 Task: Find connections with filter location Marseille 12 with filter topic #entrepreneursmindsetwith filter profile language Potuguese with filter current company Accelya Group with filter school Calicut University, Thenhipalem, Malapuram with filter industry Ground Passenger Transportation with filter service category Marketing with filter keywords title Program Manager
Action: Mouse moved to (475, 70)
Screenshot: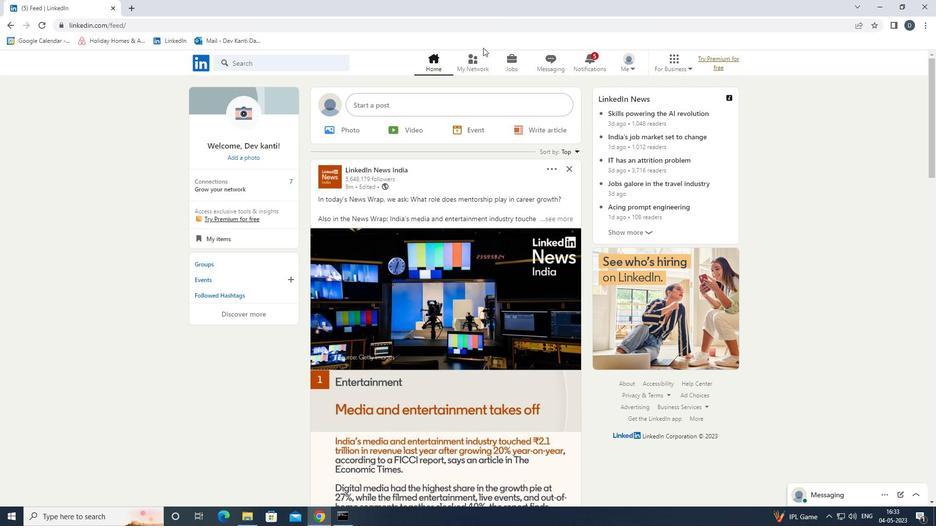 
Action: Mouse pressed left at (475, 70)
Screenshot: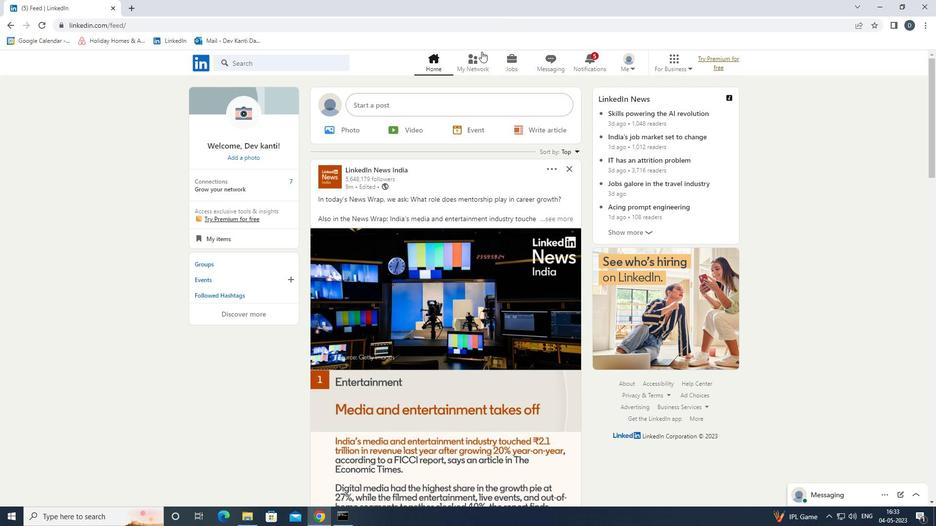 
Action: Mouse moved to (321, 115)
Screenshot: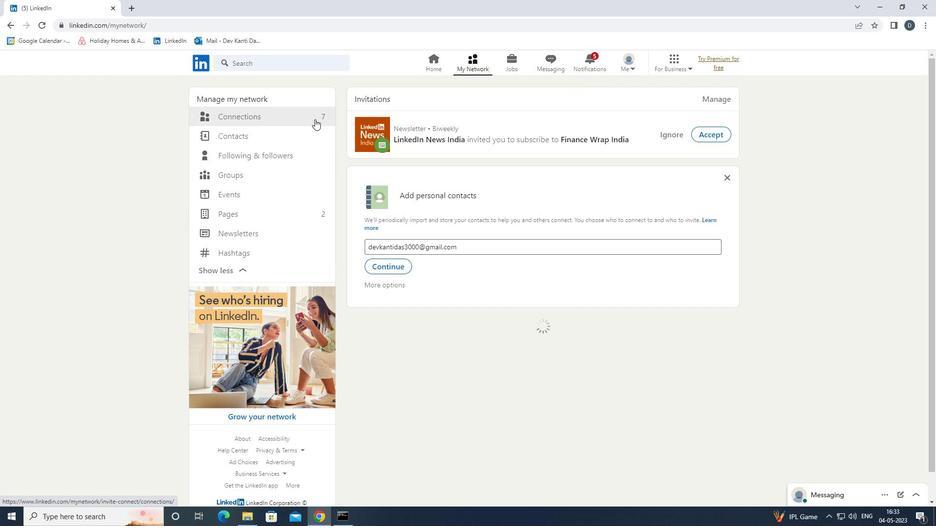 
Action: Mouse pressed left at (321, 115)
Screenshot: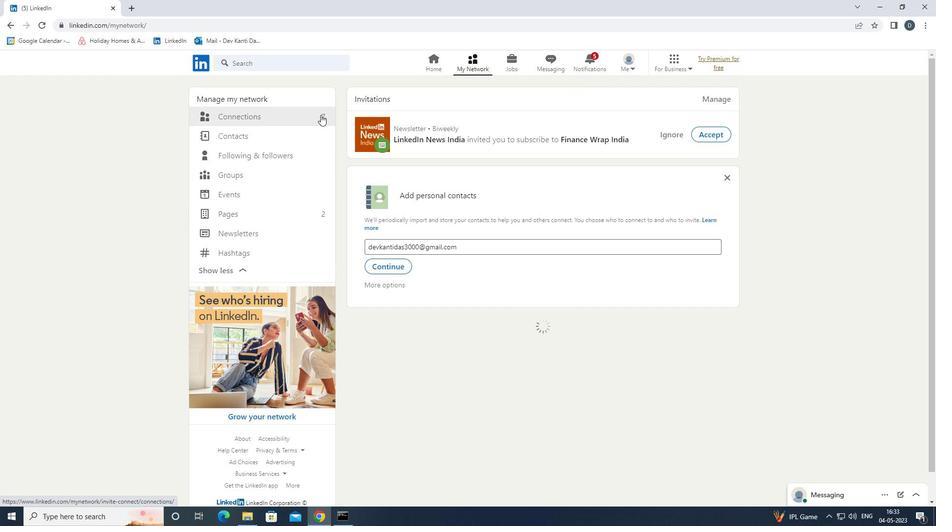 
Action: Mouse moved to (561, 115)
Screenshot: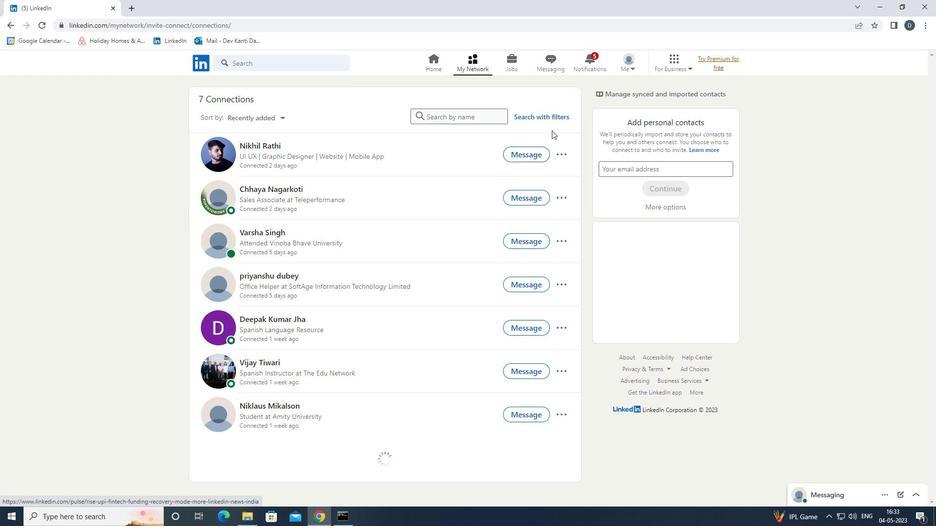 
Action: Mouse pressed left at (561, 115)
Screenshot: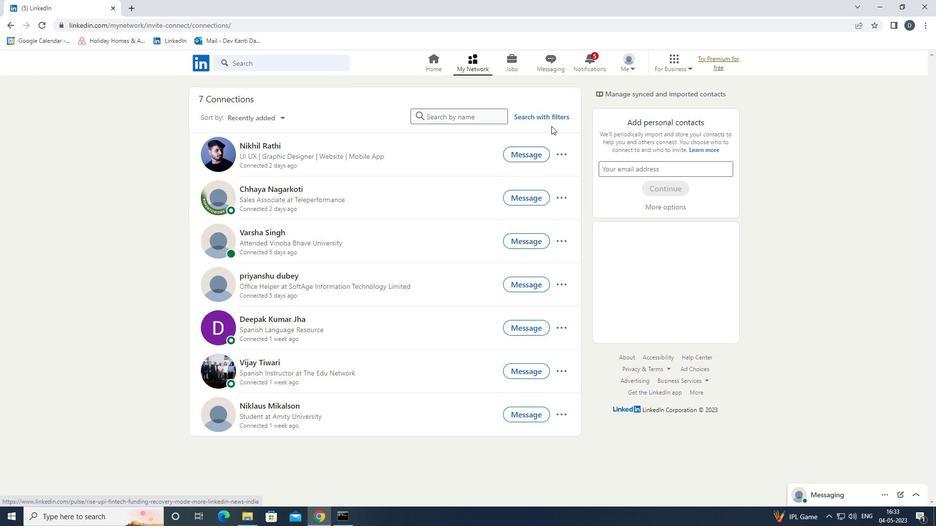 
Action: Mouse moved to (485, 86)
Screenshot: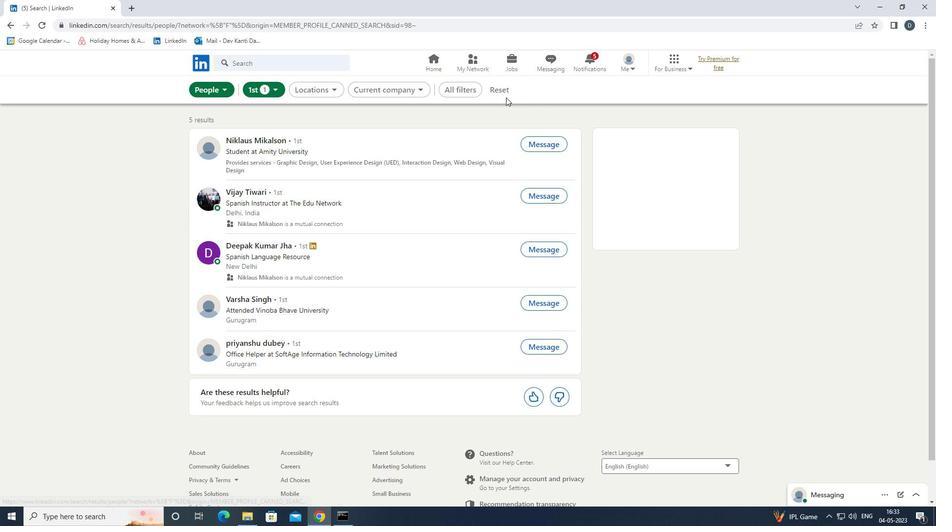 
Action: Mouse pressed left at (485, 86)
Screenshot: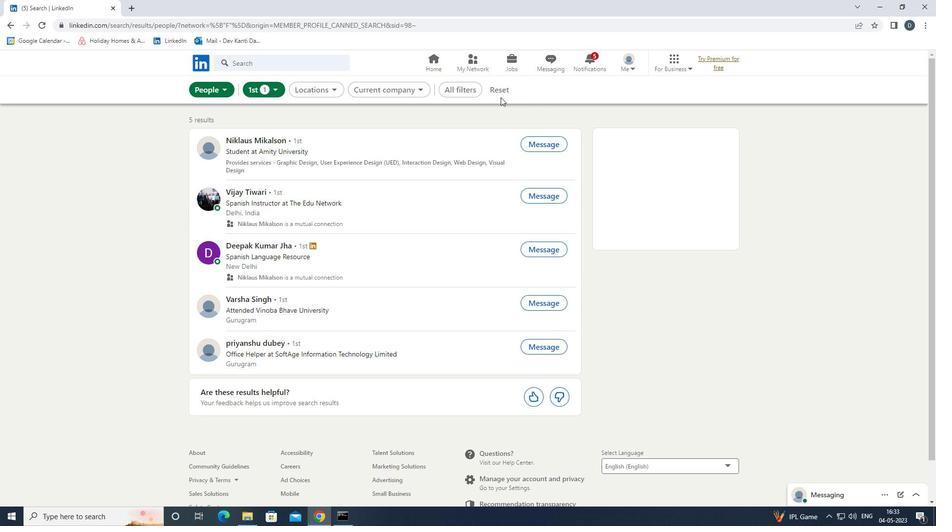 
Action: Mouse moved to (490, 89)
Screenshot: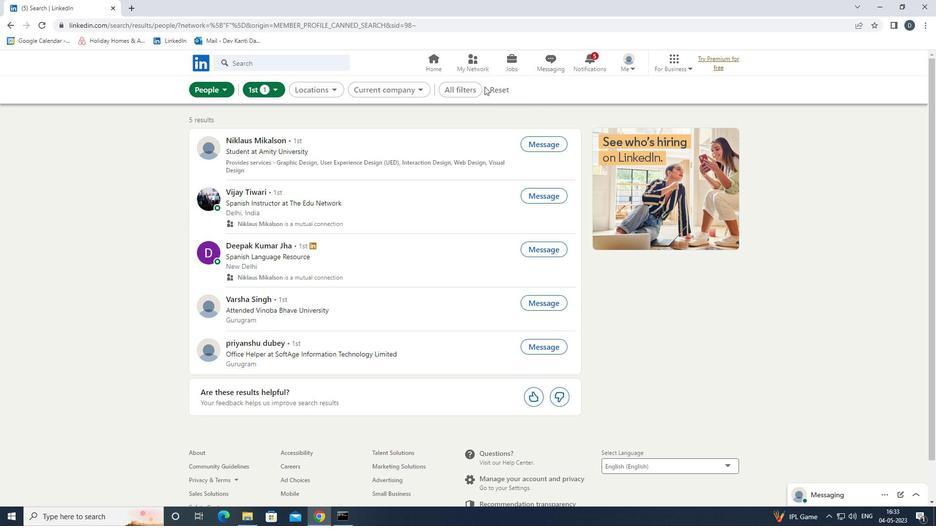 
Action: Mouse pressed left at (490, 89)
Screenshot: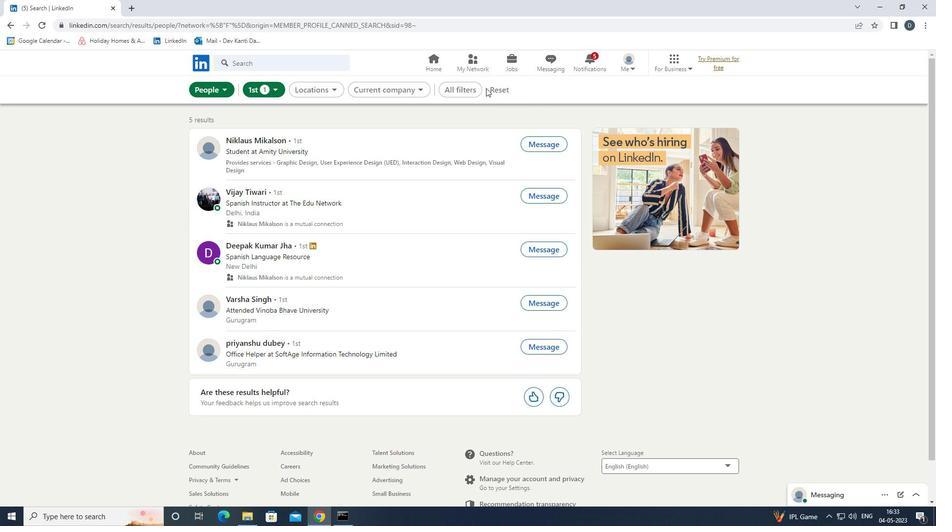 
Action: Mouse moved to (489, 90)
Screenshot: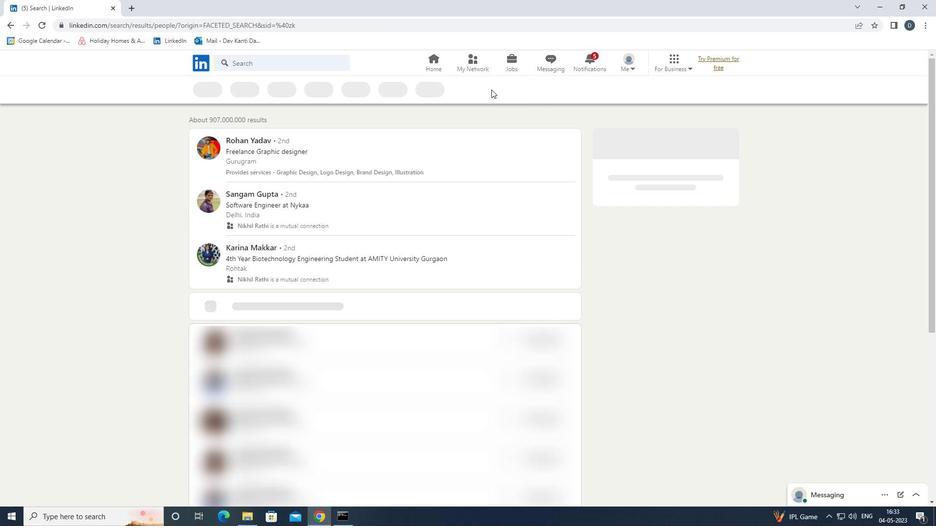 
Action: Mouse pressed left at (489, 90)
Screenshot: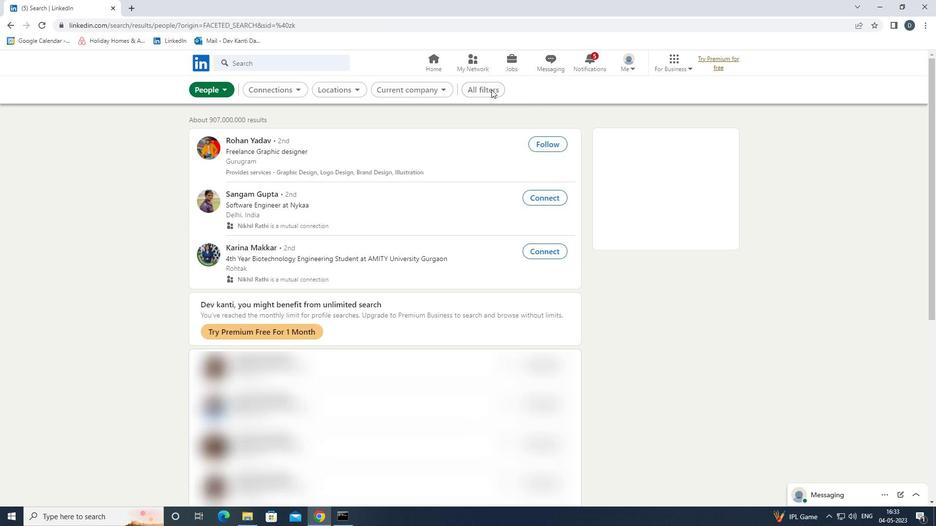 
Action: Mouse moved to (765, 281)
Screenshot: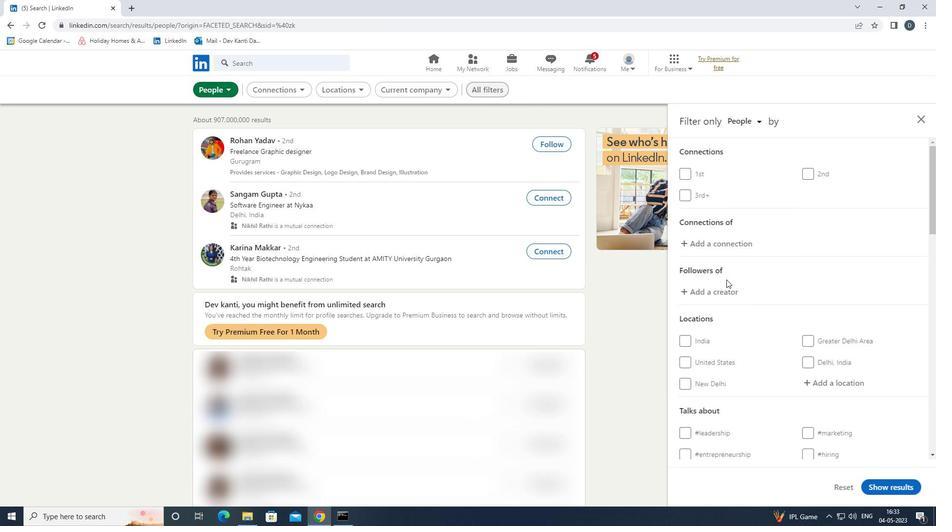 
Action: Mouse scrolled (765, 280) with delta (0, 0)
Screenshot: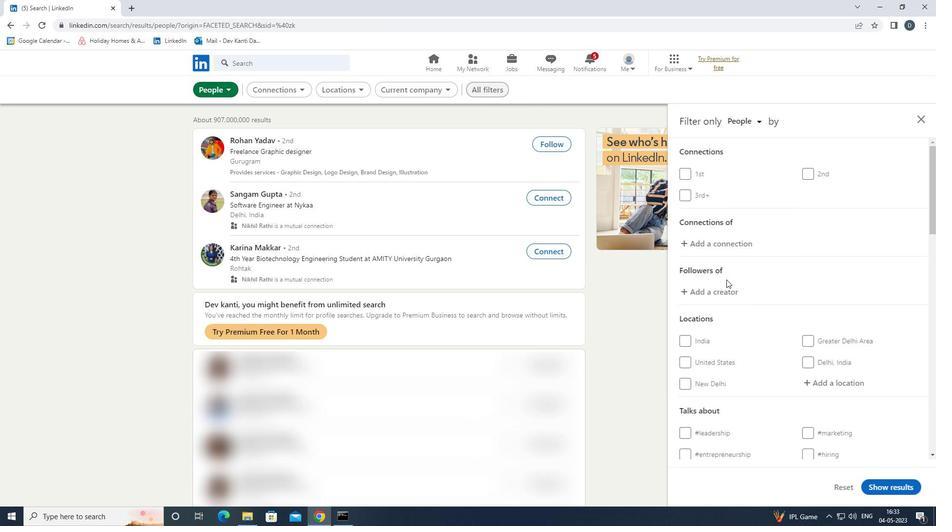 
Action: Mouse scrolled (765, 280) with delta (0, 0)
Screenshot: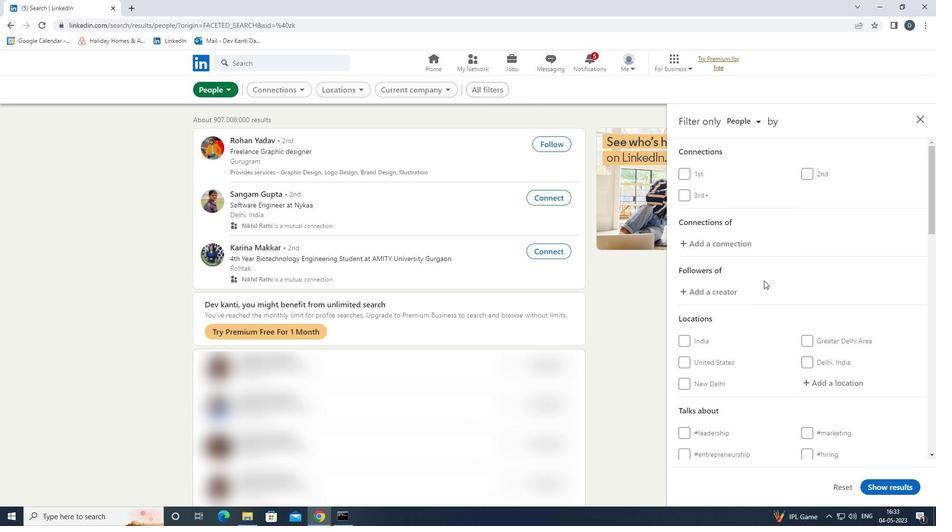 
Action: Mouse scrolled (765, 280) with delta (0, 0)
Screenshot: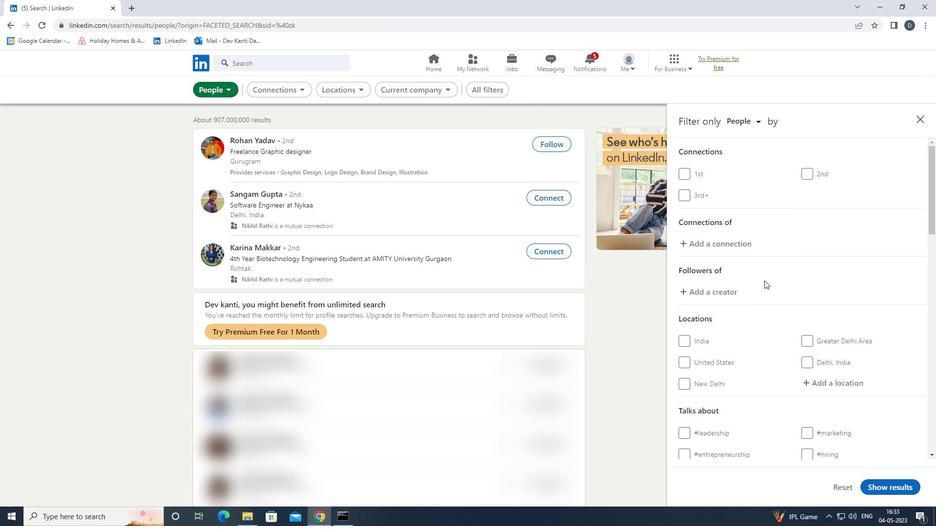 
Action: Mouse moved to (837, 240)
Screenshot: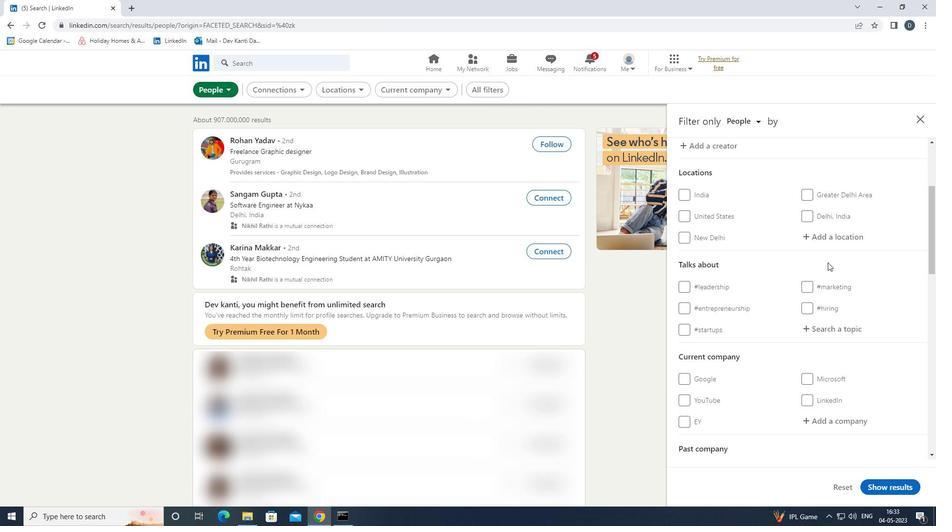 
Action: Mouse pressed left at (837, 240)
Screenshot: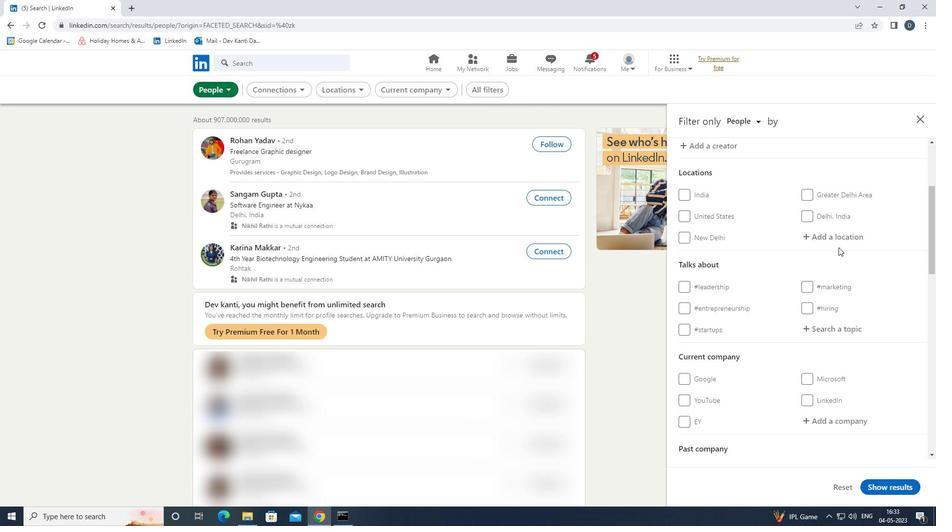 
Action: Key pressed <Key.shift>MARSE<Key.down><Key.enter>
Screenshot: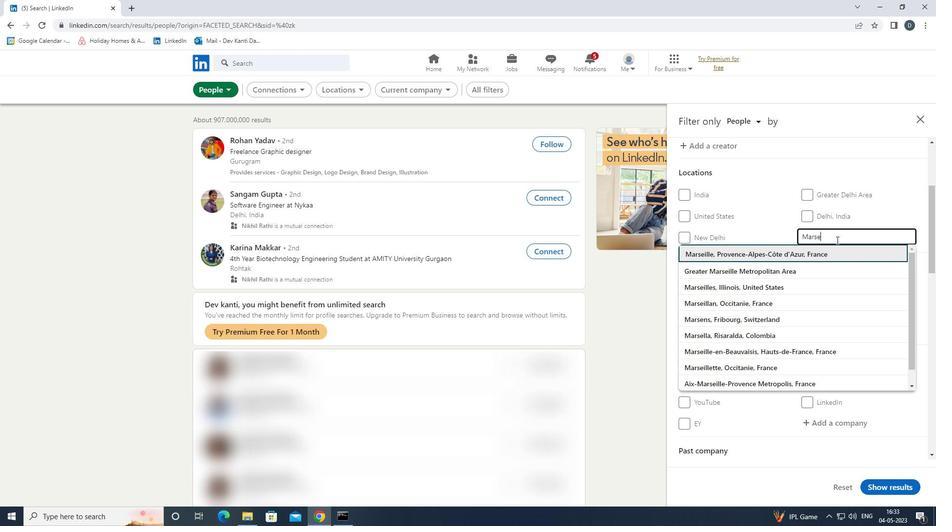 
Action: Mouse moved to (787, 223)
Screenshot: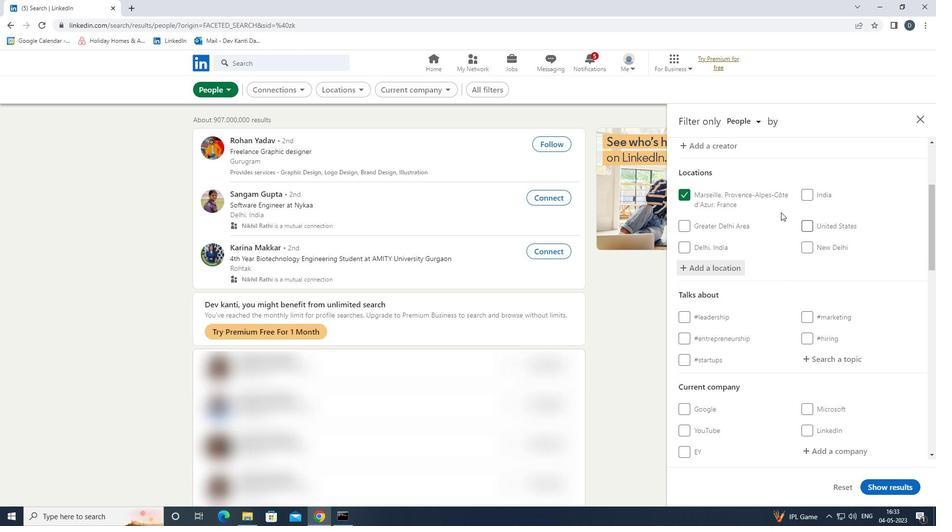 
Action: Mouse scrolled (787, 223) with delta (0, 0)
Screenshot: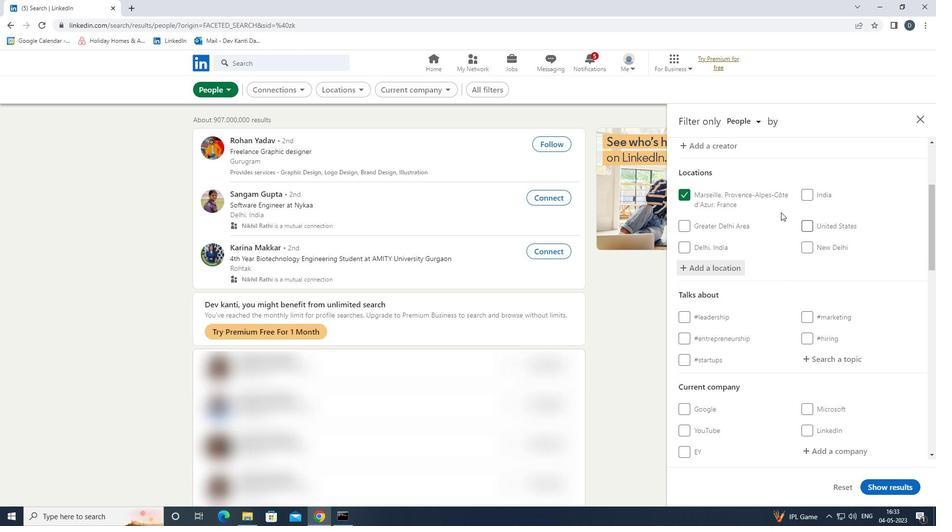 
Action: Mouse moved to (799, 239)
Screenshot: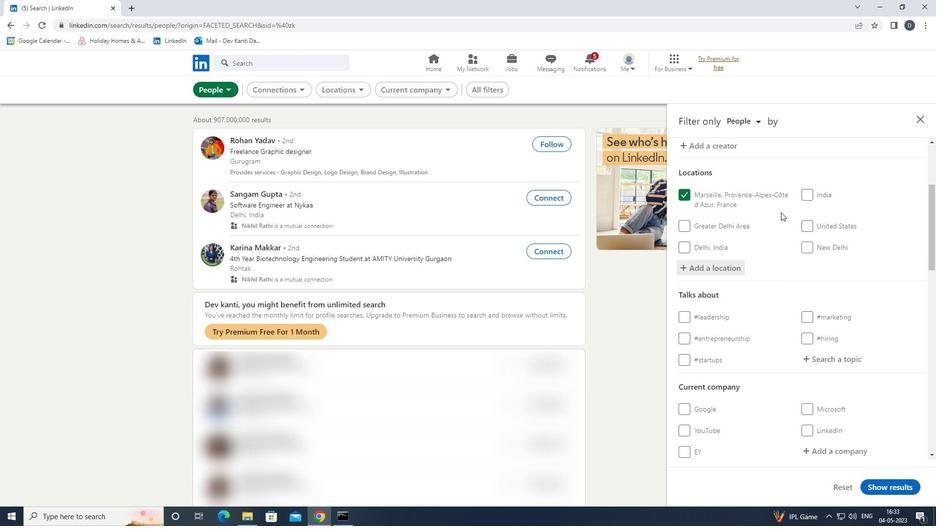 
Action: Mouse scrolled (799, 238) with delta (0, 0)
Screenshot: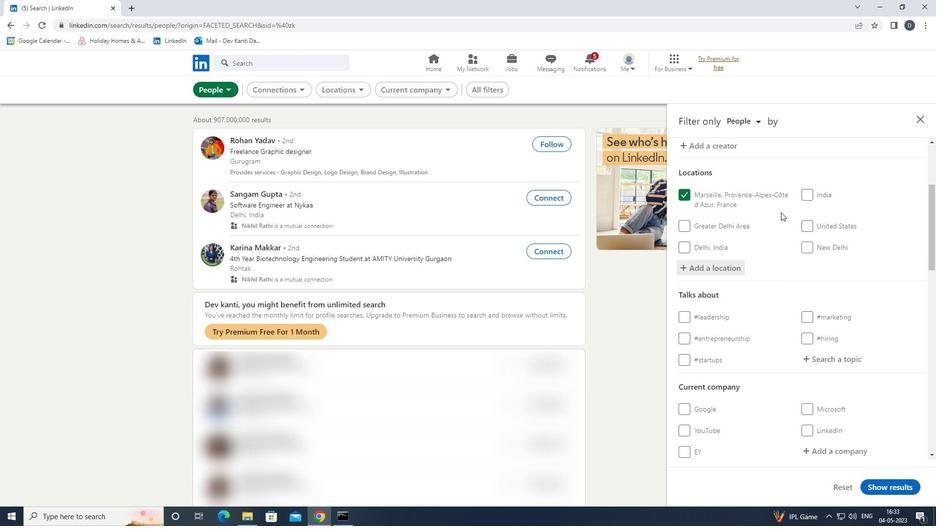 
Action: Mouse moved to (801, 241)
Screenshot: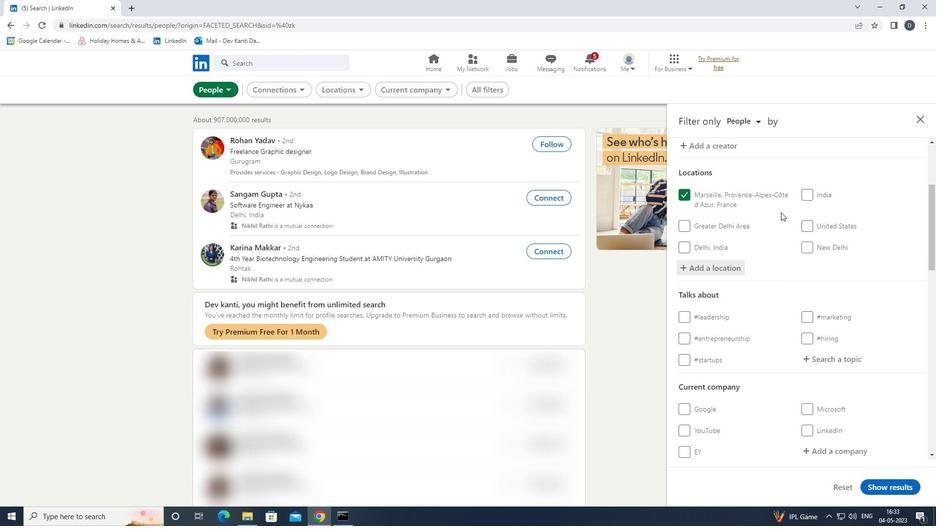 
Action: Mouse scrolled (801, 240) with delta (0, 0)
Screenshot: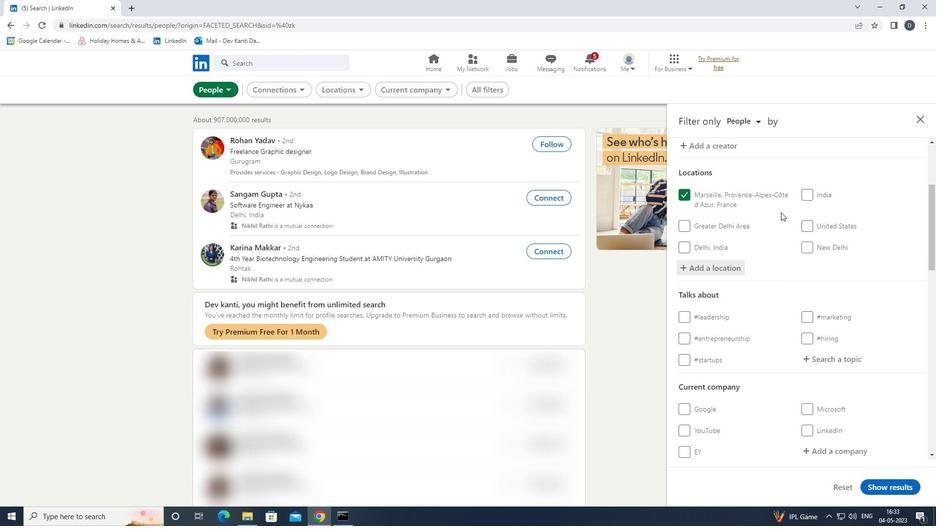 
Action: Mouse moved to (832, 217)
Screenshot: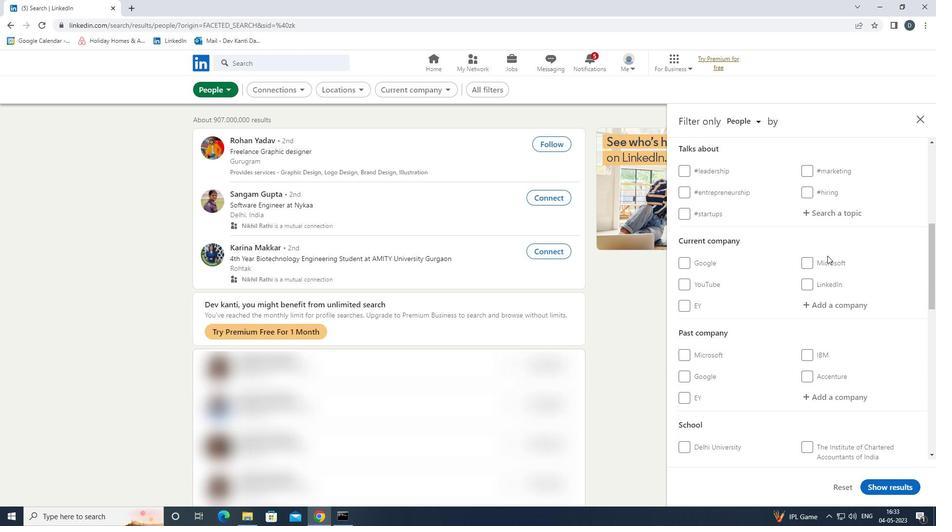 
Action: Mouse pressed left at (832, 217)
Screenshot: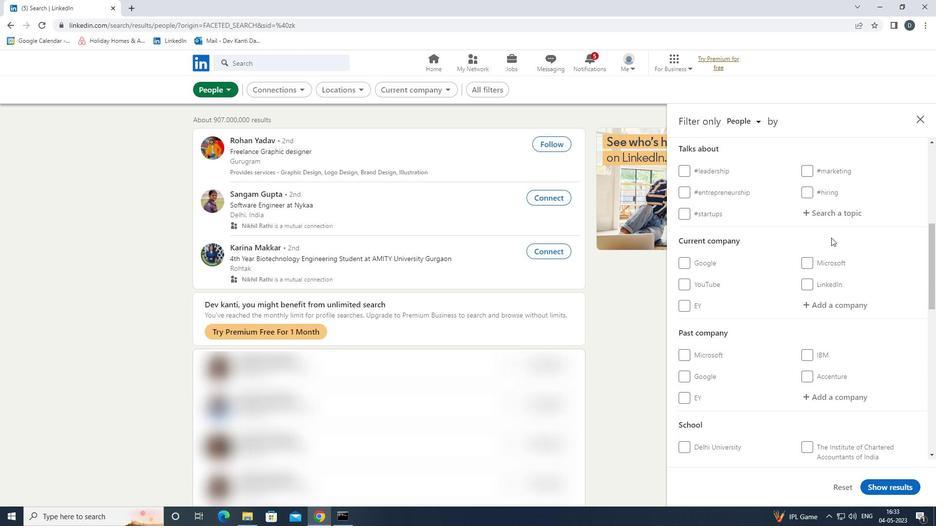 
Action: Mouse moved to (822, 218)
Screenshot: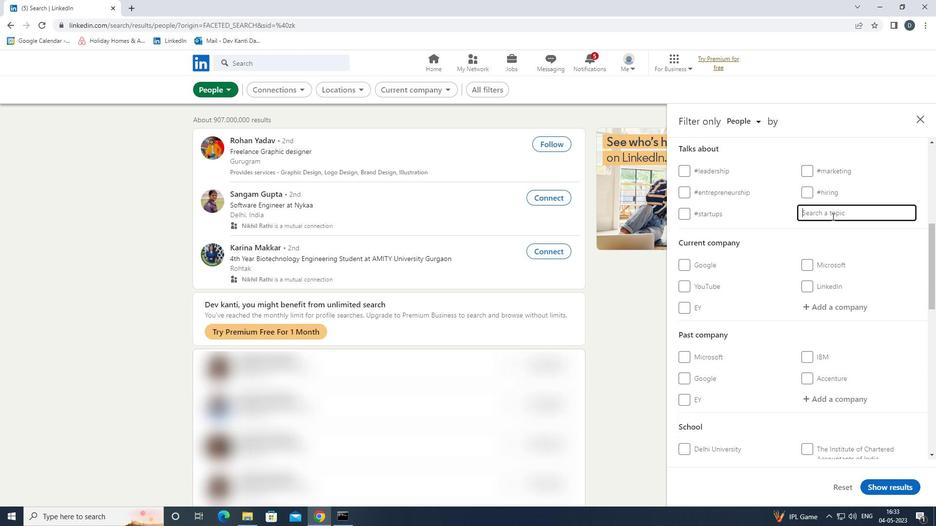 
Action: Key pressed <Key.shift>ENTREPRENEURSMIND<Key.down><Key.enter>
Screenshot: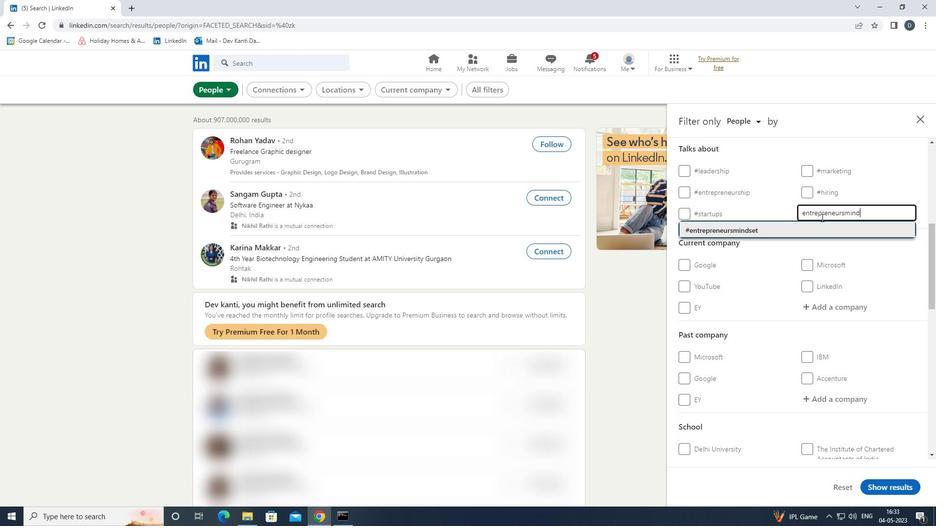 
Action: Mouse moved to (813, 293)
Screenshot: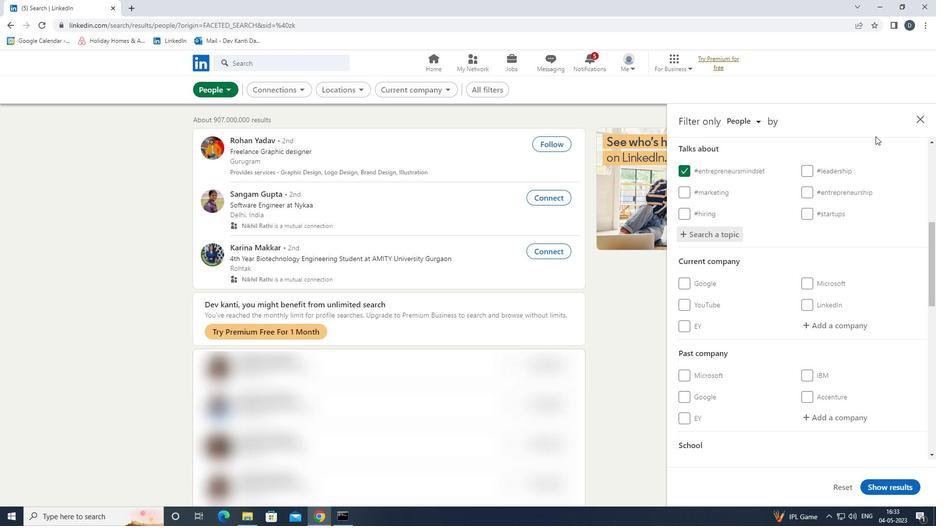 
Action: Mouse scrolled (813, 293) with delta (0, 0)
Screenshot: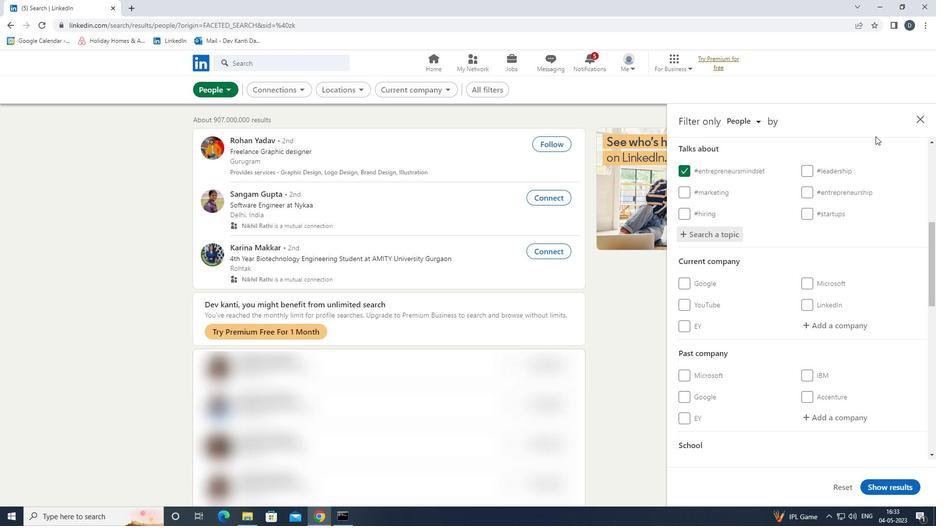 
Action: Mouse moved to (793, 305)
Screenshot: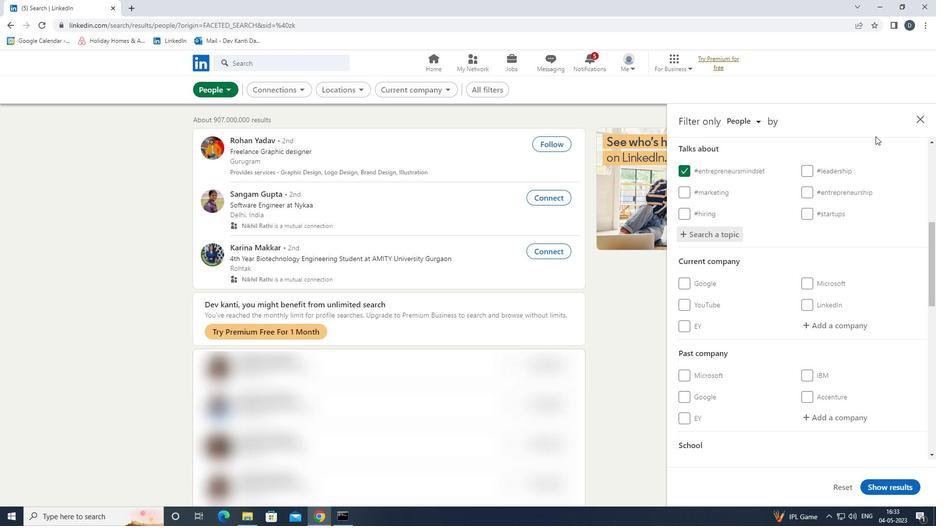 
Action: Mouse scrolled (793, 305) with delta (0, 0)
Screenshot: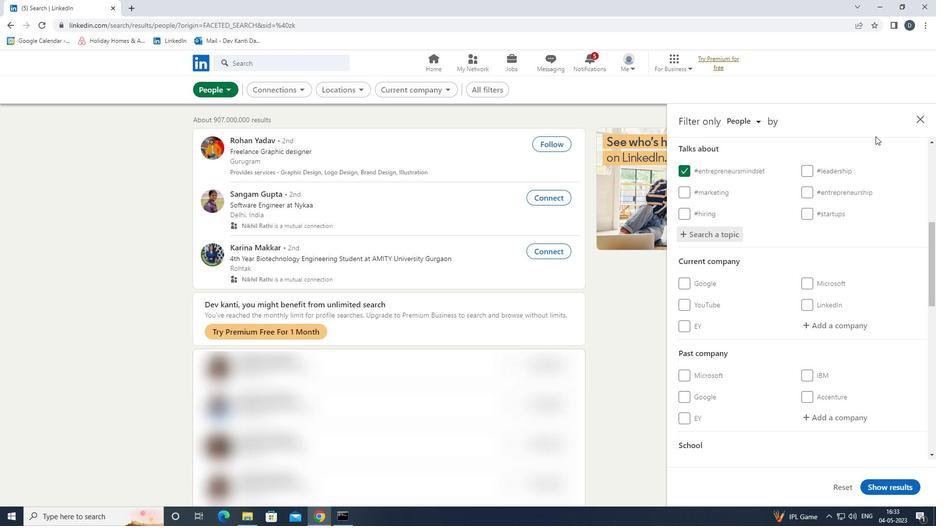 
Action: Mouse moved to (788, 307)
Screenshot: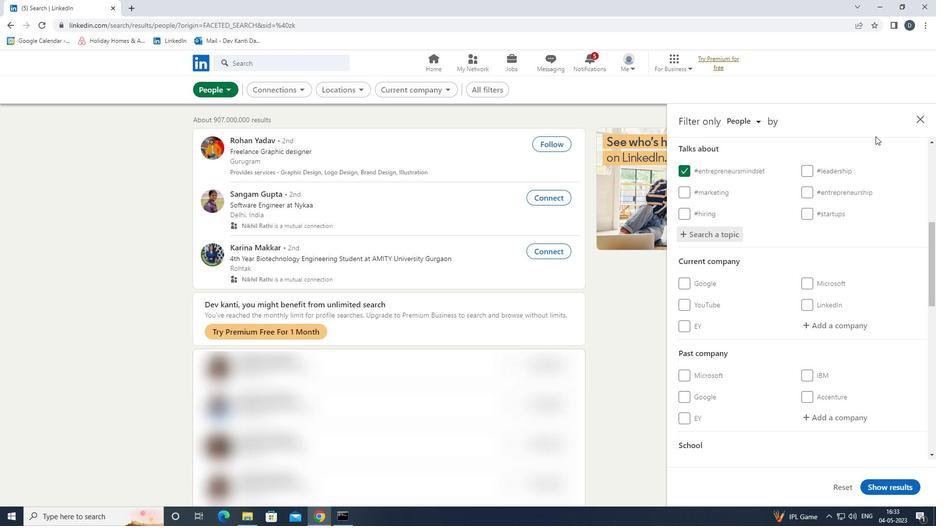 
Action: Mouse scrolled (788, 306) with delta (0, 0)
Screenshot: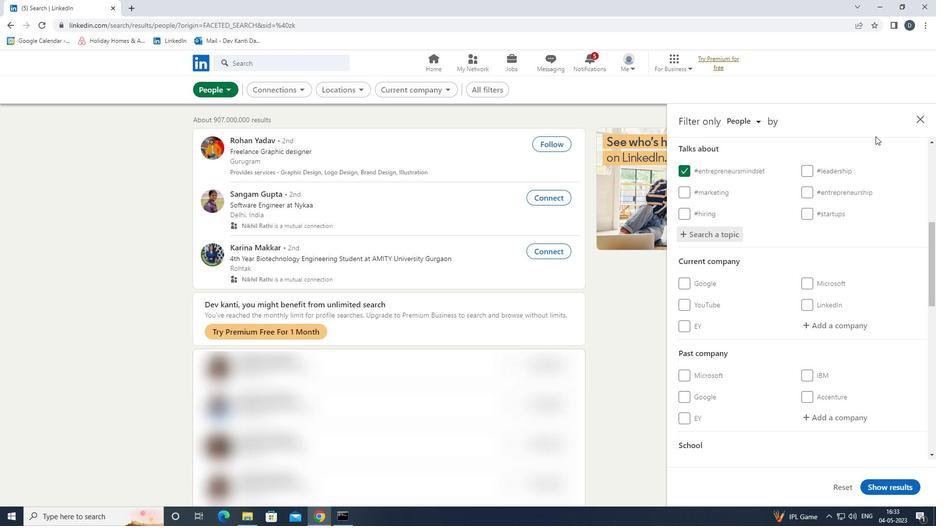 
Action: Mouse moved to (788, 303)
Screenshot: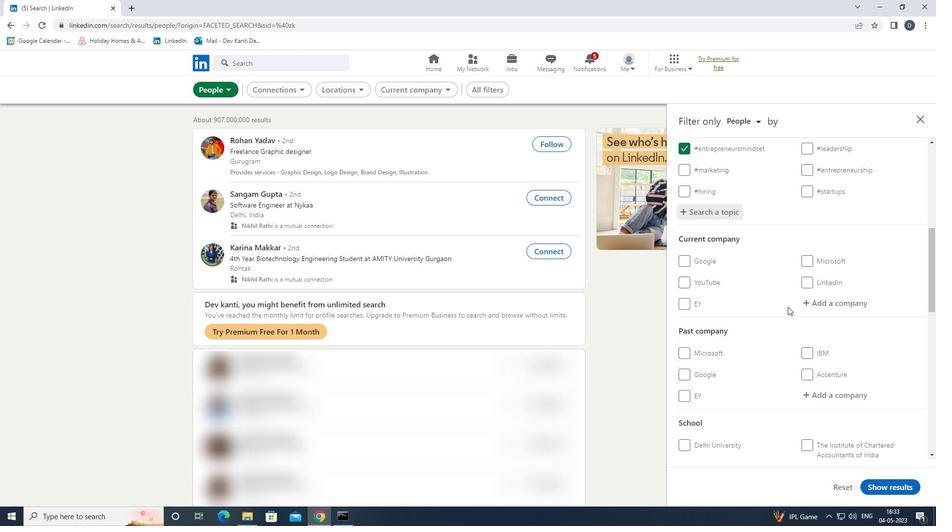 
Action: Mouse scrolled (788, 302) with delta (0, 0)
Screenshot: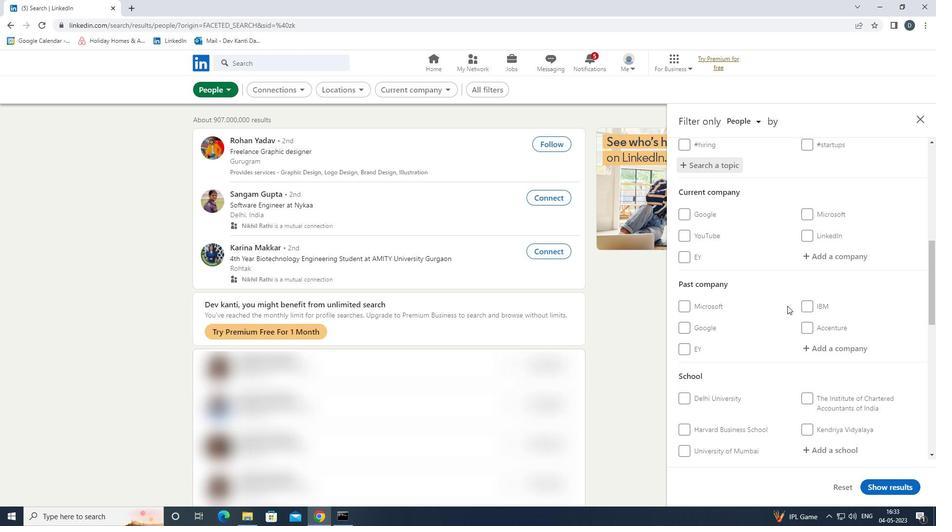 
Action: Mouse scrolled (788, 302) with delta (0, 0)
Screenshot: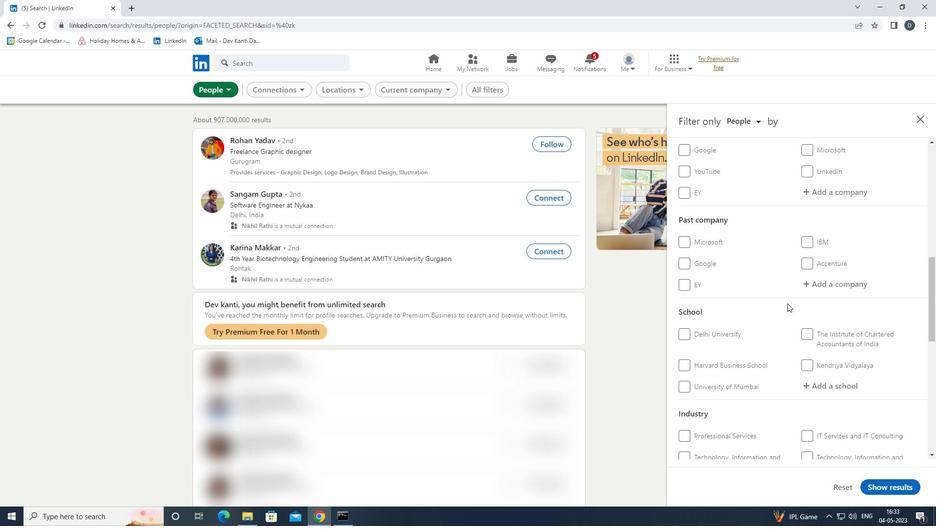 
Action: Mouse scrolled (788, 302) with delta (0, 0)
Screenshot: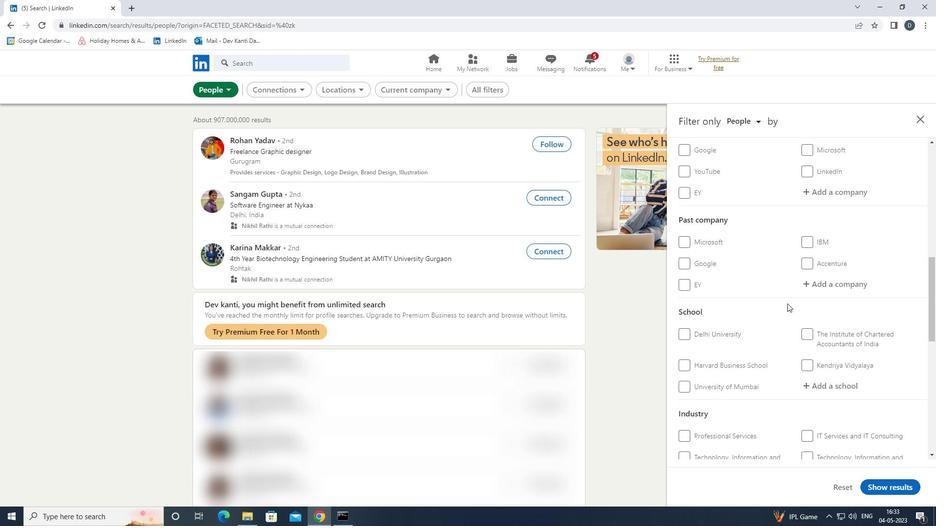 
Action: Mouse scrolled (788, 302) with delta (0, 0)
Screenshot: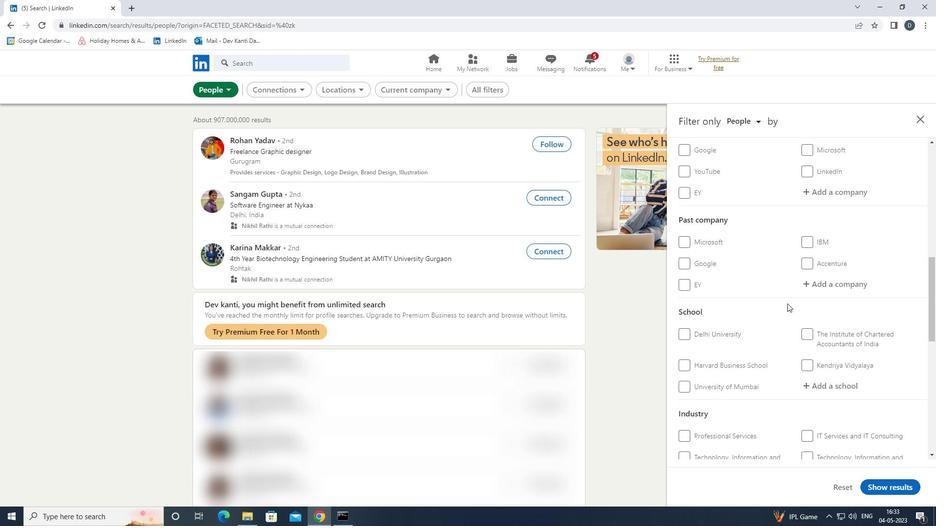 
Action: Mouse moved to (818, 367)
Screenshot: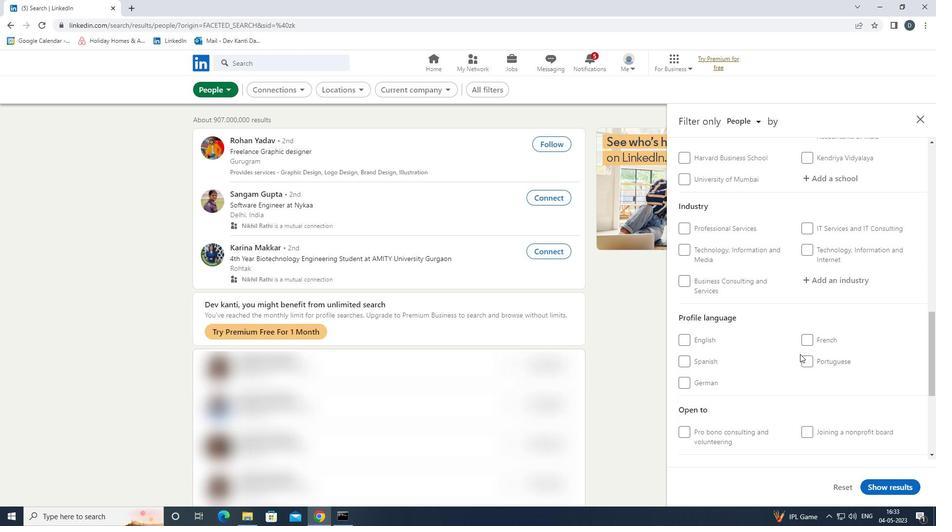 
Action: Mouse pressed left at (818, 367)
Screenshot: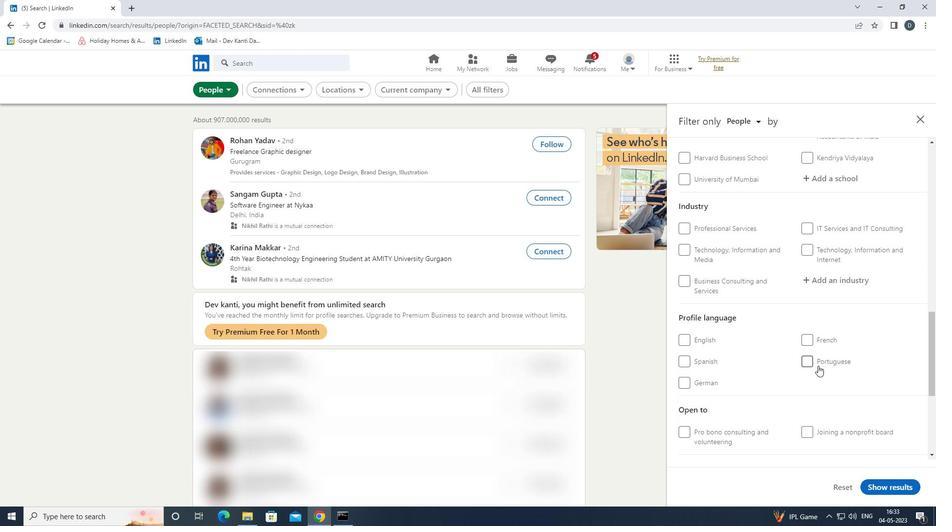 
Action: Mouse moved to (818, 362)
Screenshot: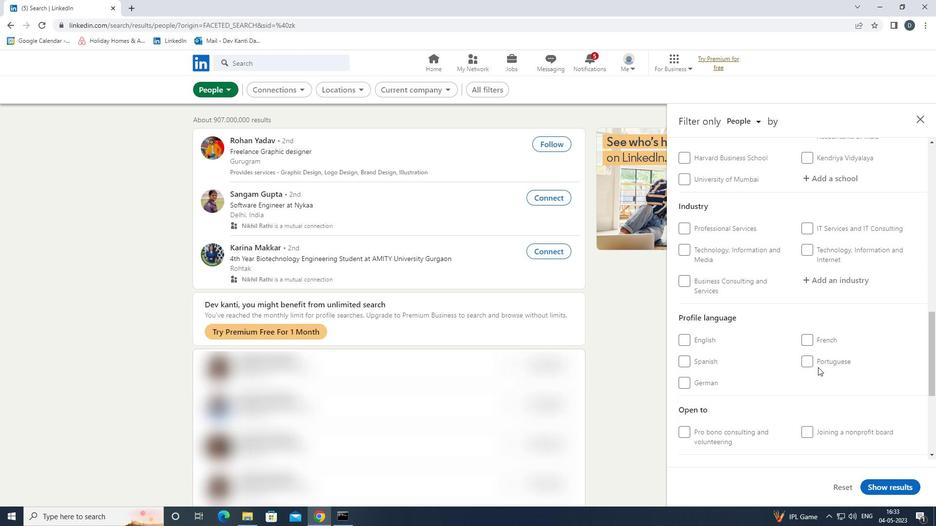 
Action: Mouse pressed left at (818, 362)
Screenshot: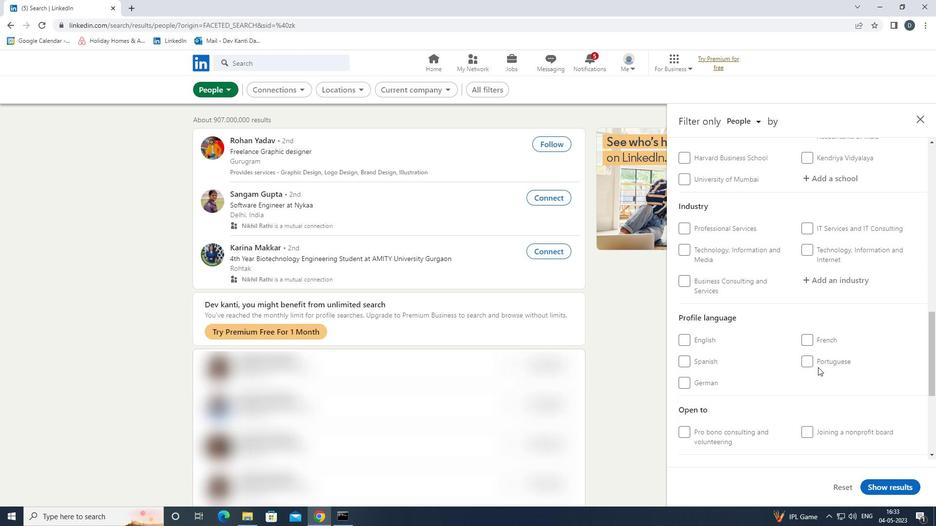 
Action: Mouse scrolled (818, 363) with delta (0, 0)
Screenshot: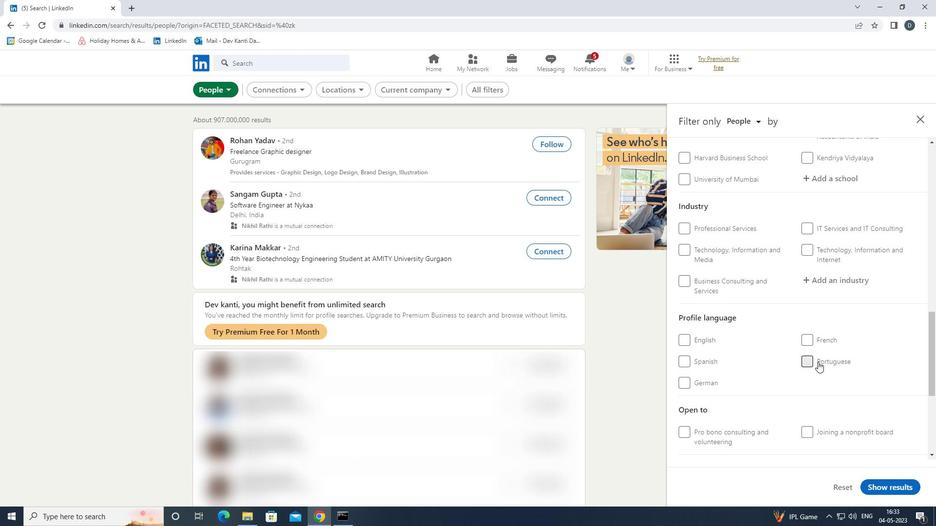 
Action: Mouse scrolled (818, 363) with delta (0, 0)
Screenshot: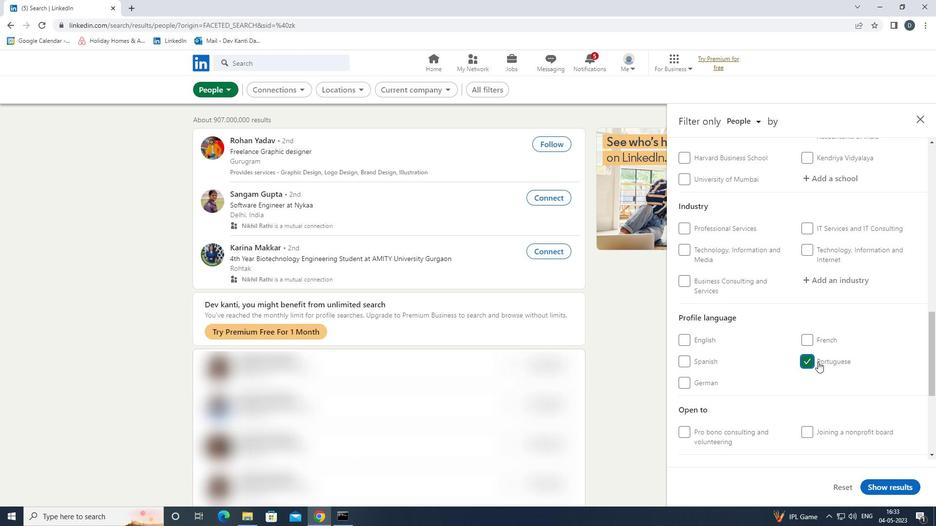 
Action: Mouse scrolled (818, 363) with delta (0, 0)
Screenshot: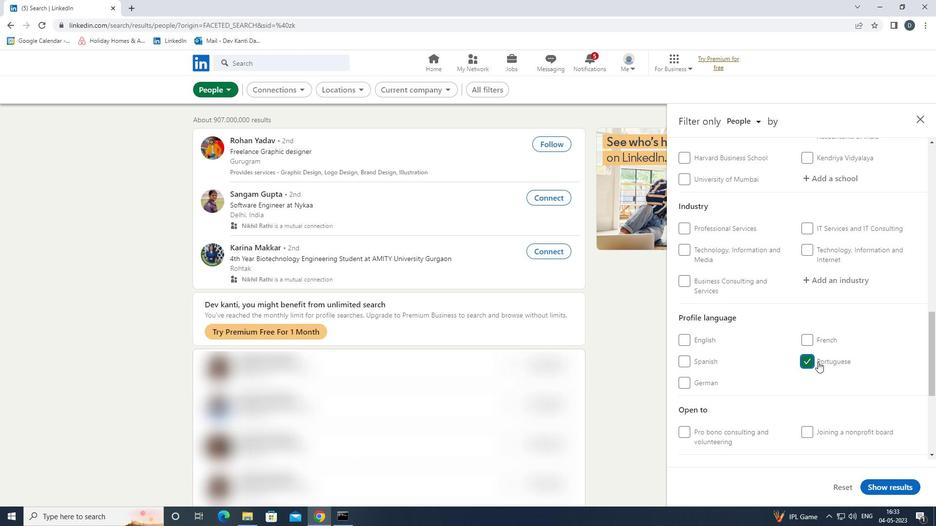 
Action: Mouse scrolled (818, 363) with delta (0, 0)
Screenshot: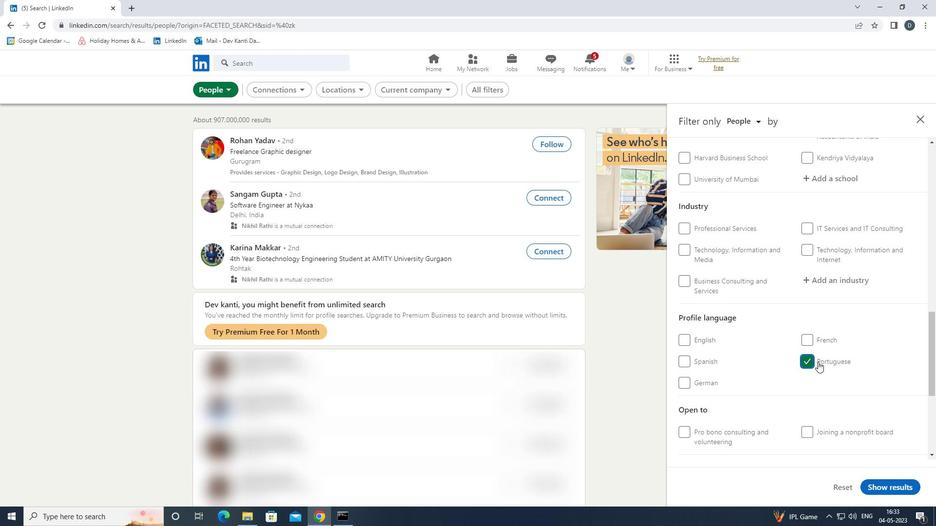 
Action: Mouse scrolled (818, 363) with delta (0, 0)
Screenshot: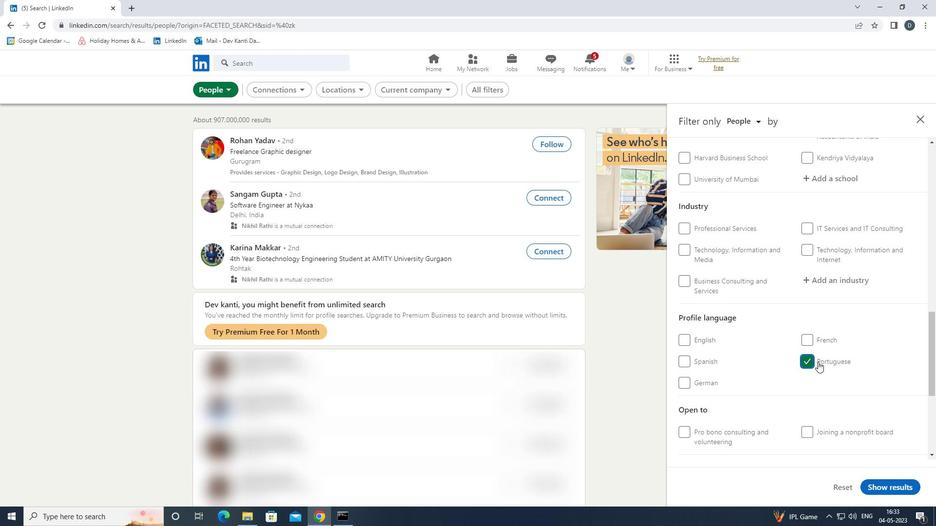 
Action: Mouse scrolled (818, 363) with delta (0, 0)
Screenshot: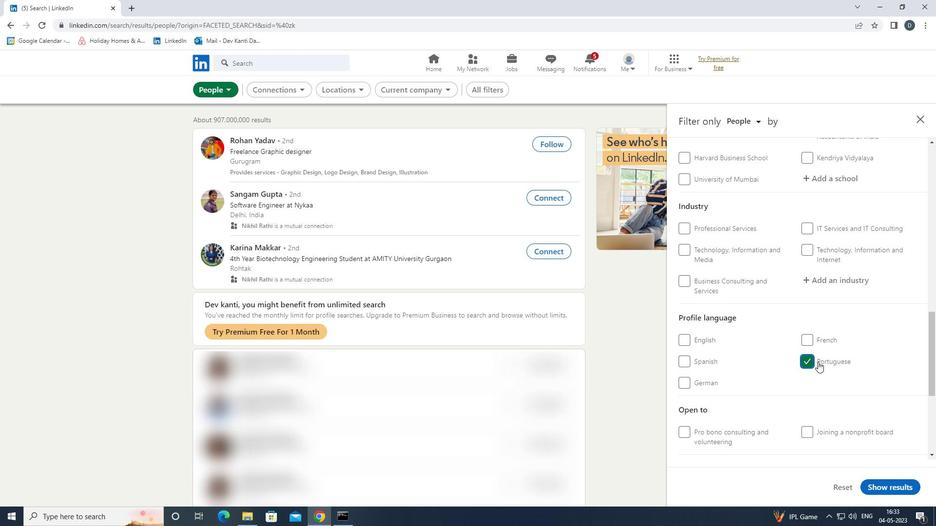 
Action: Mouse moved to (818, 360)
Screenshot: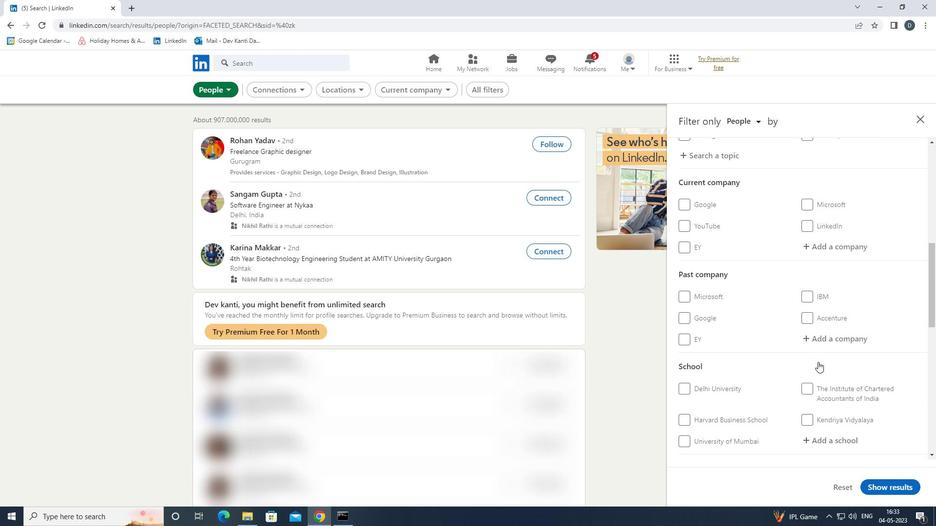 
Action: Mouse scrolled (818, 360) with delta (0, 0)
Screenshot: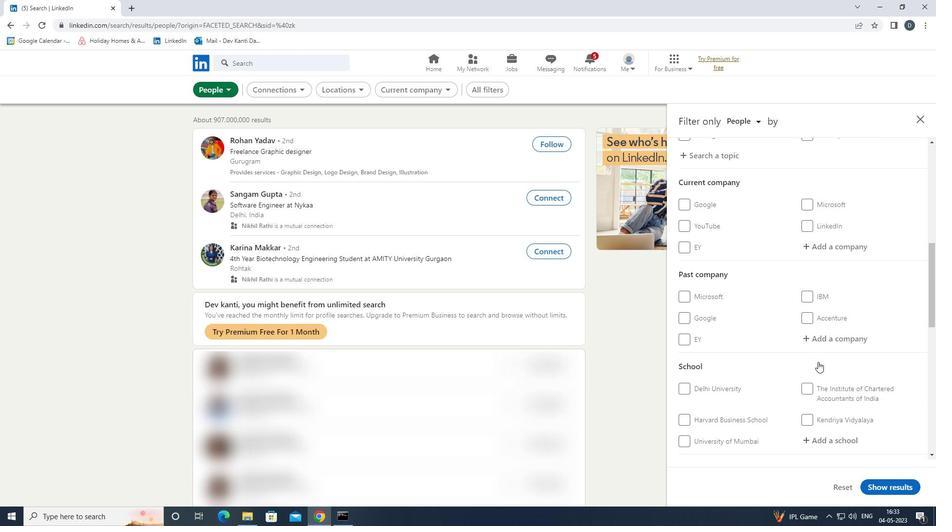 
Action: Mouse scrolled (818, 360) with delta (0, 0)
Screenshot: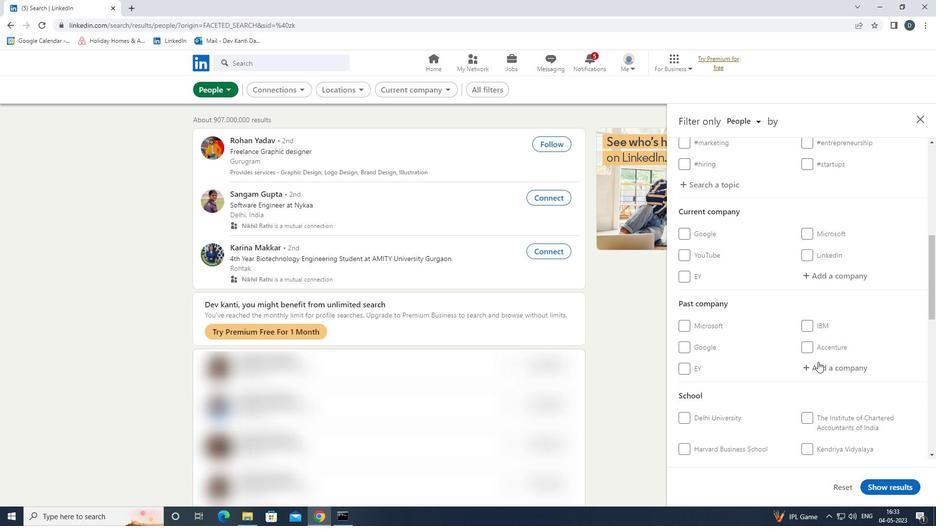 
Action: Mouse moved to (825, 371)
Screenshot: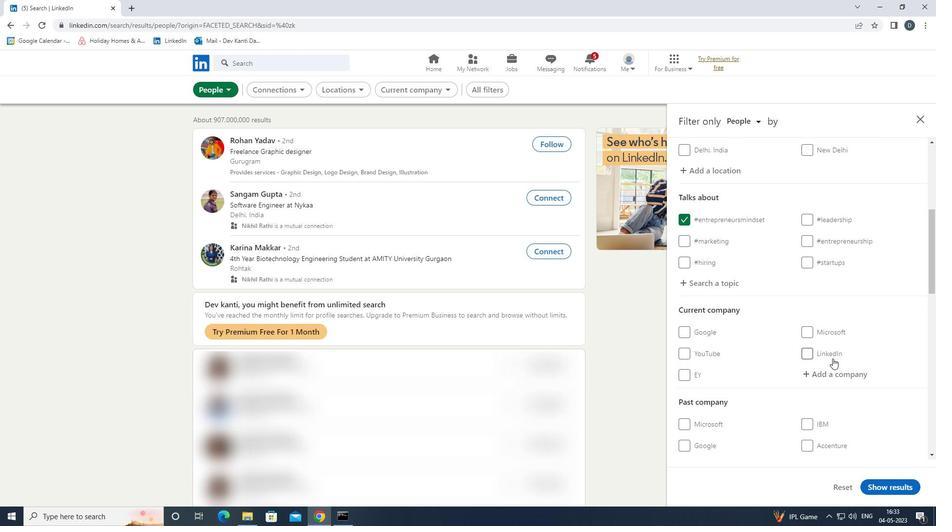 
Action: Mouse pressed left at (825, 371)
Screenshot: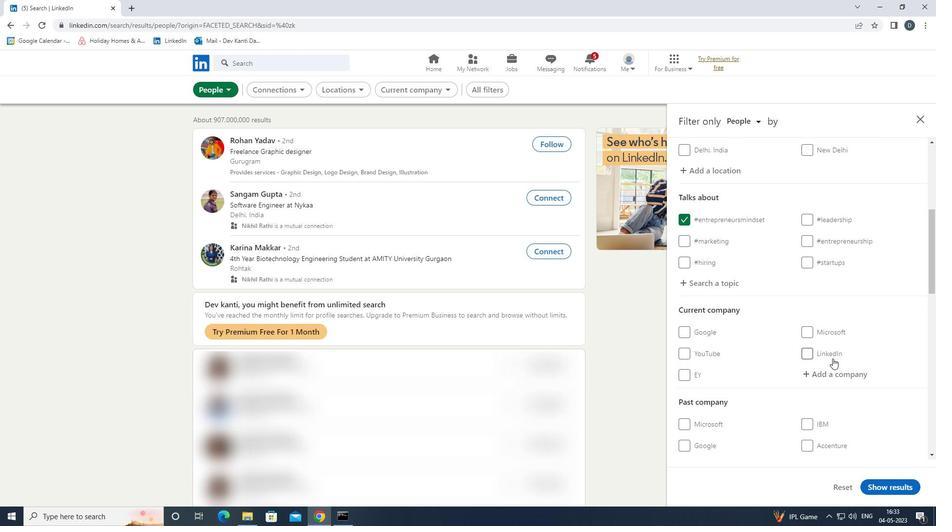 
Action: Mouse moved to (863, 317)
Screenshot: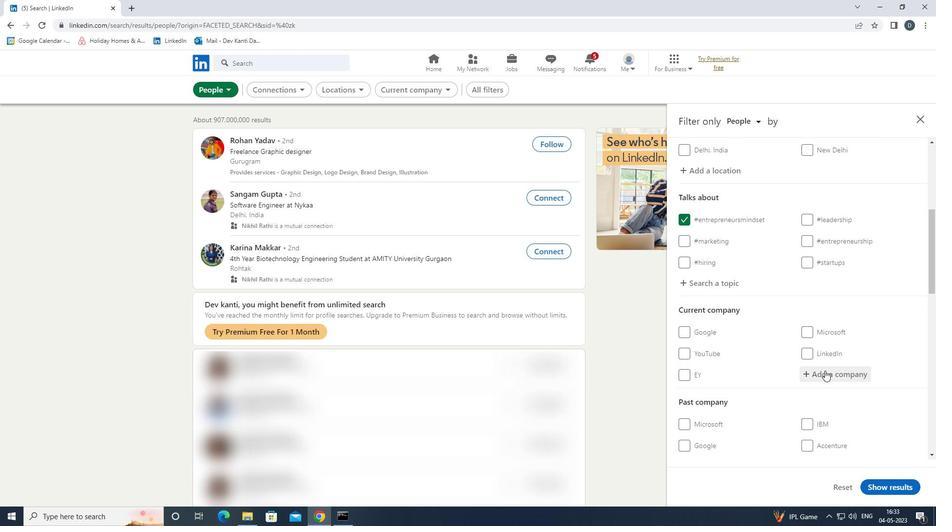 
Action: Mouse scrolled (863, 316) with delta (0, 0)
Screenshot: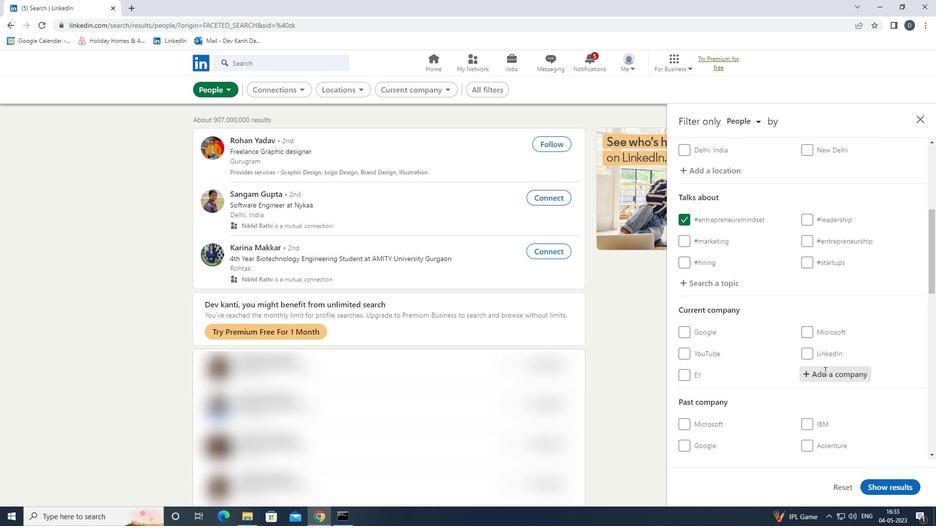 
Action: Mouse moved to (867, 305)
Screenshot: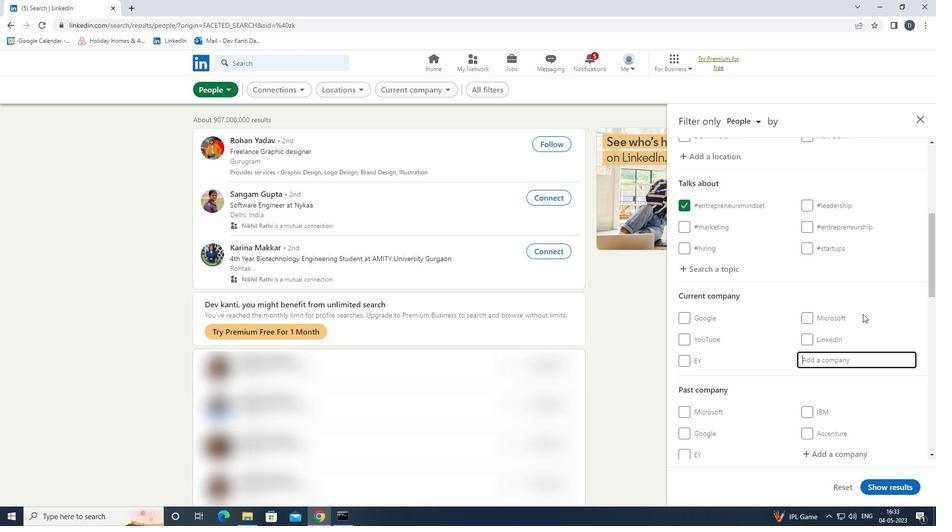 
Action: Key pressed <Key.shift>ACCELYA<Key.space><Key.shift>GROU<Key.down><Key.enter>
Screenshot: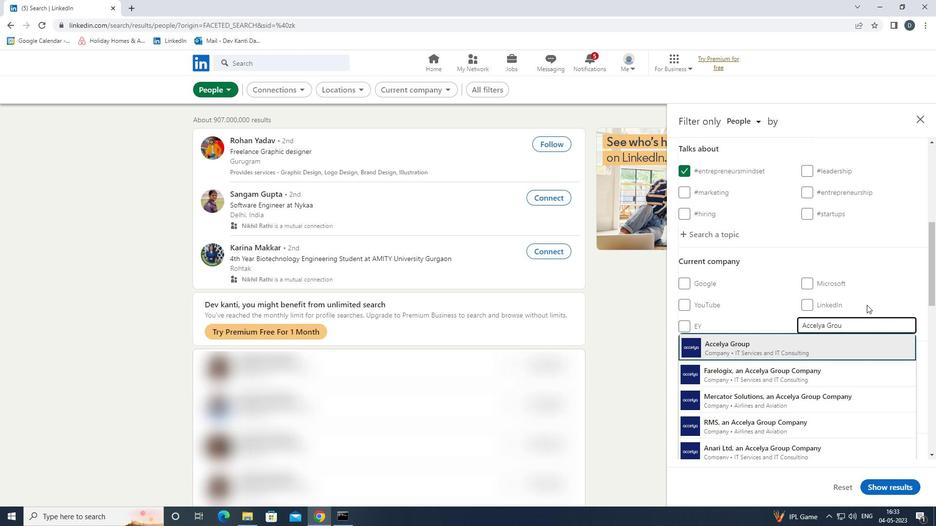 
Action: Mouse moved to (778, 329)
Screenshot: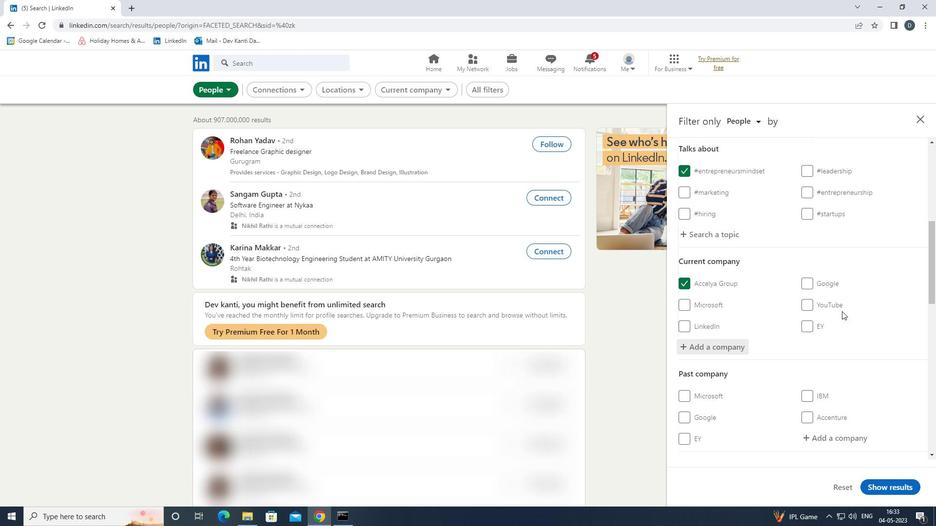 
Action: Mouse scrolled (778, 329) with delta (0, 0)
Screenshot: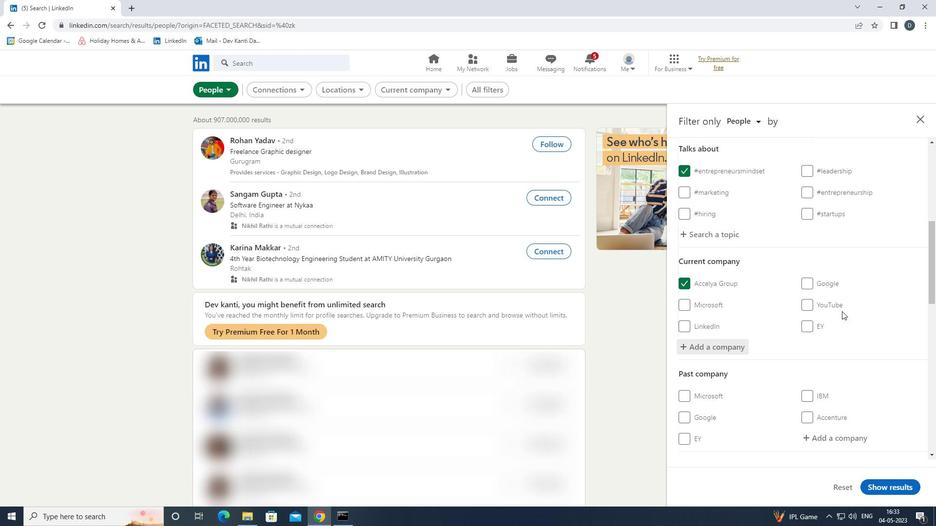 
Action: Mouse scrolled (778, 329) with delta (0, 0)
Screenshot: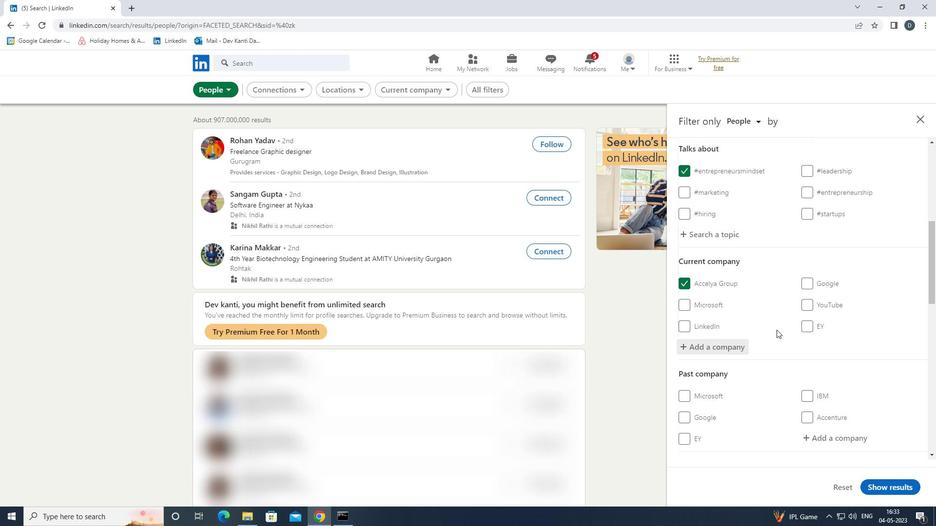 
Action: Mouse moved to (782, 327)
Screenshot: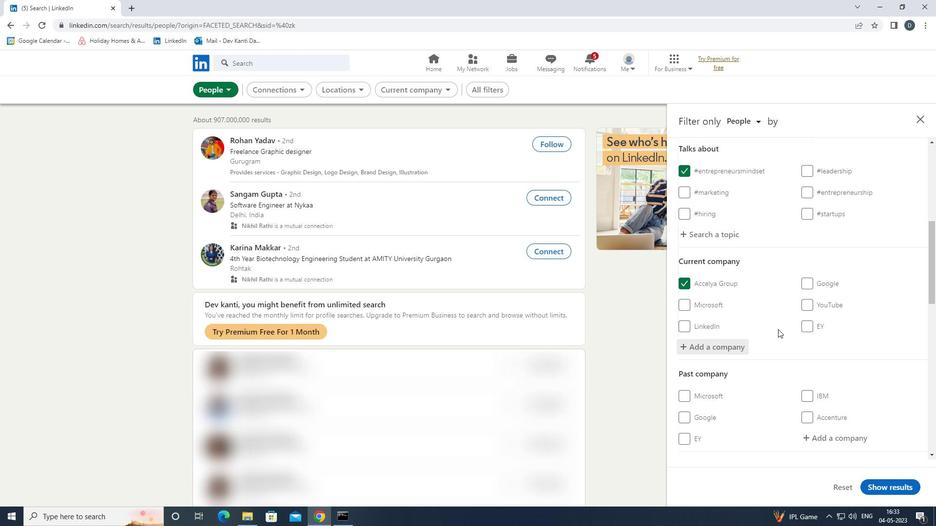 
Action: Mouse scrolled (782, 326) with delta (0, 0)
Screenshot: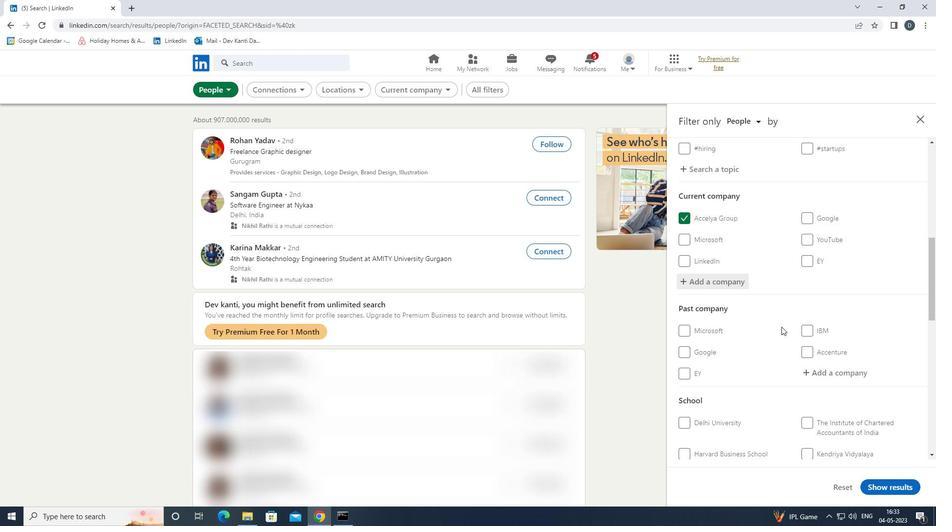 
Action: Mouse moved to (813, 394)
Screenshot: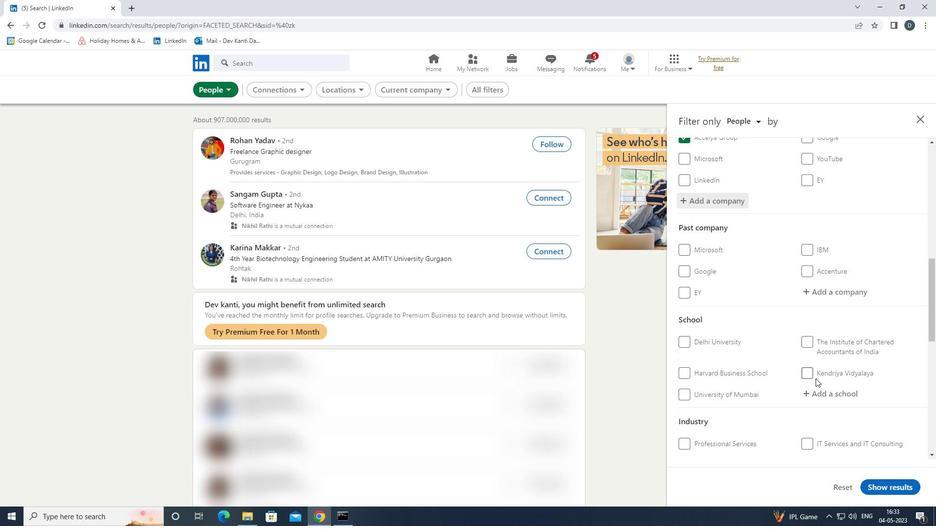 
Action: Mouse pressed left at (813, 394)
Screenshot: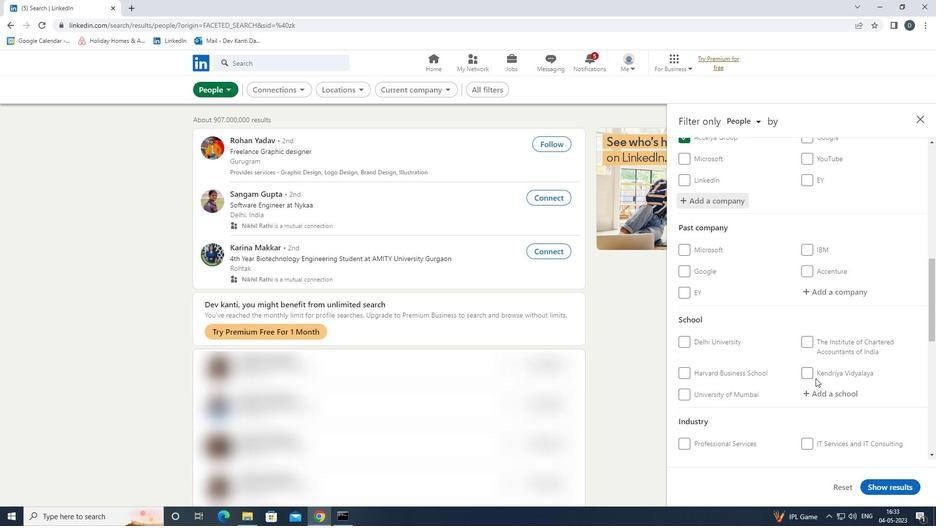 
Action: Mouse moved to (831, 349)
Screenshot: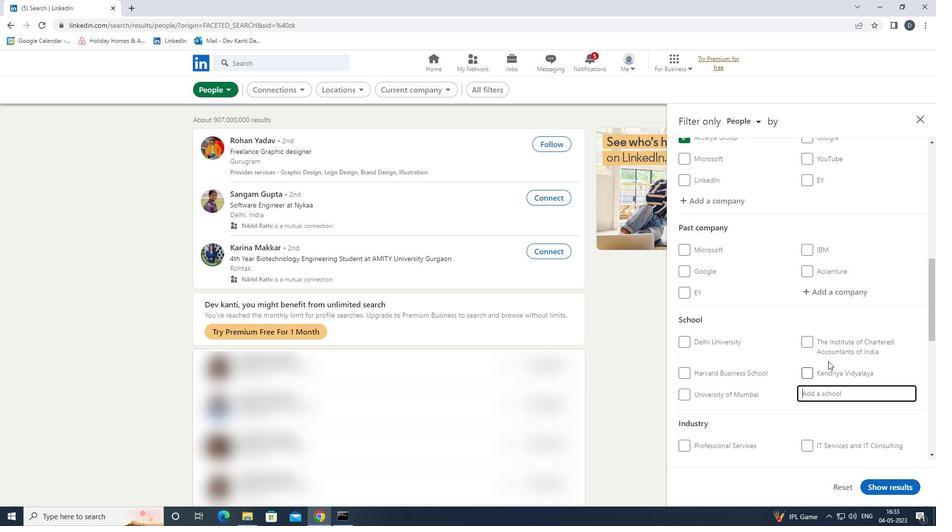 
Action: Mouse scrolled (831, 348) with delta (0, 0)
Screenshot: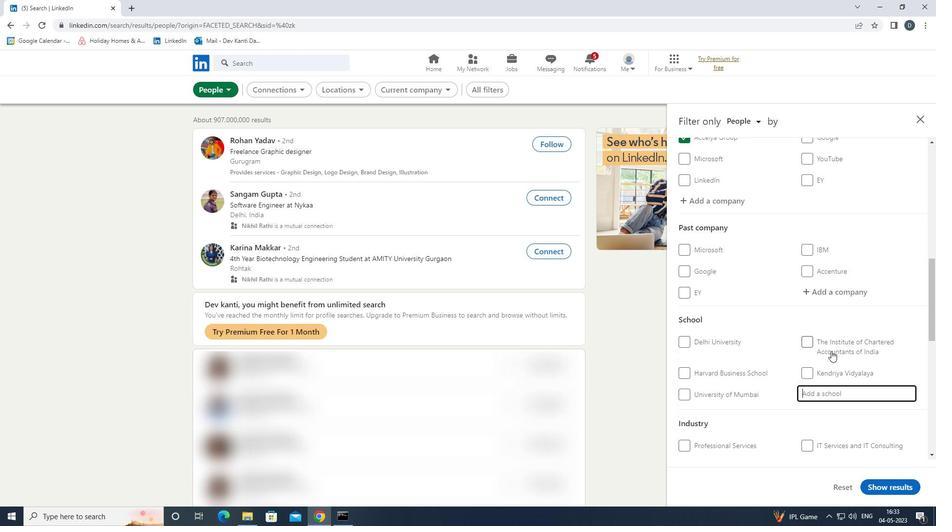 
Action: Mouse moved to (838, 330)
Screenshot: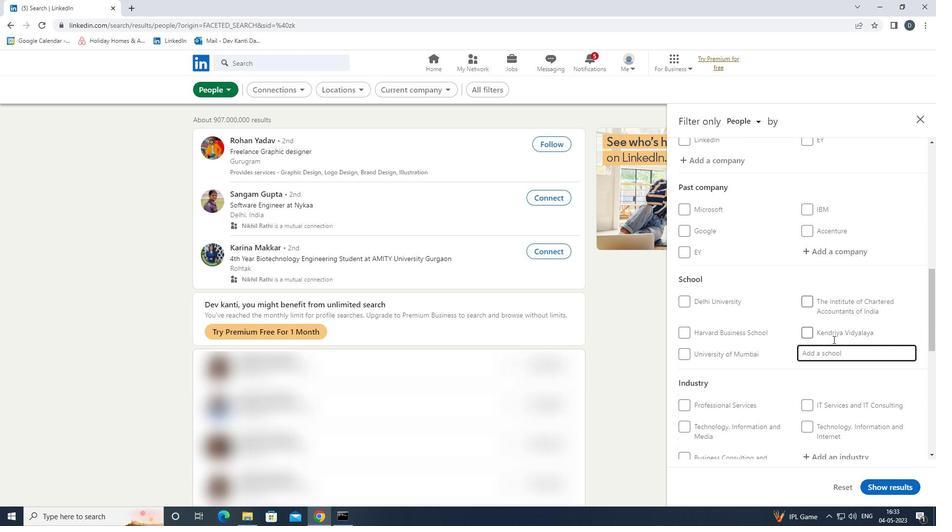
Action: Key pressed <Key.shift><Key.shift><Key.shift><Key.shift>CALICUT<Key.down><Key.enter>
Screenshot: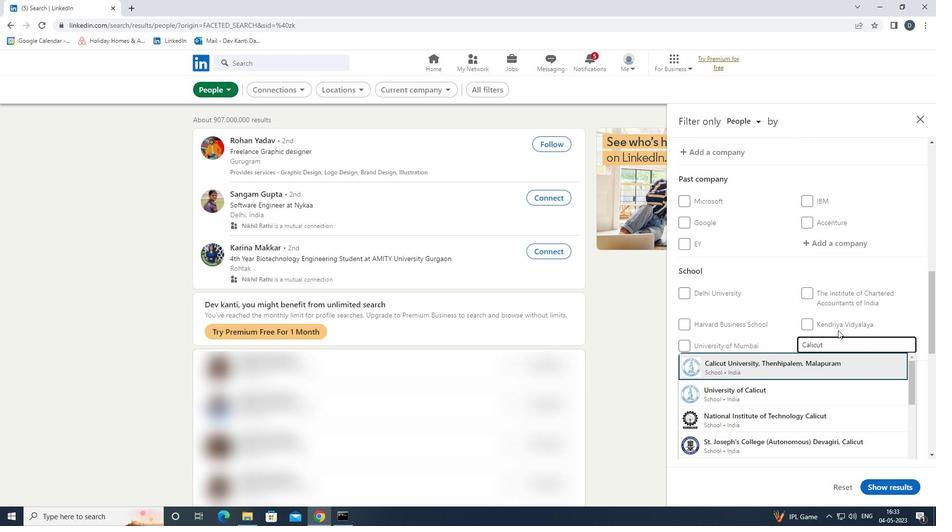
Action: Mouse moved to (888, 325)
Screenshot: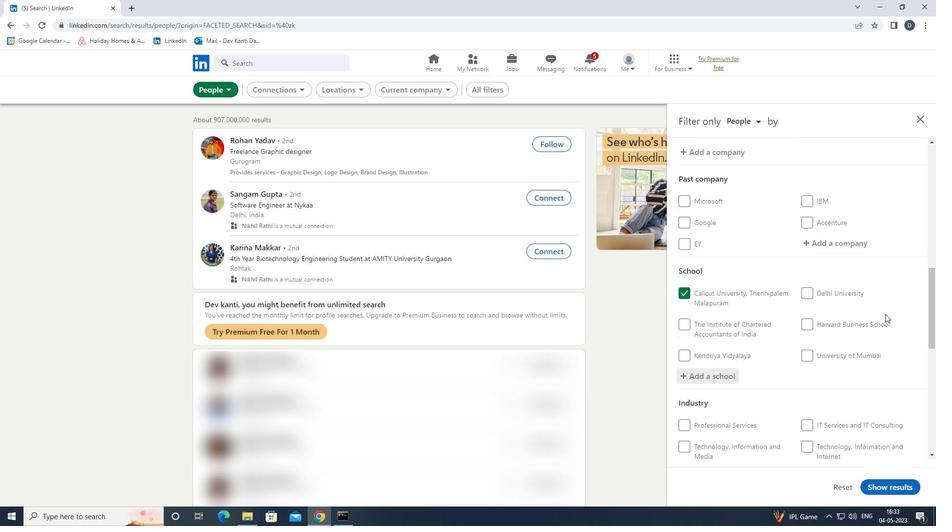 
Action: Mouse scrolled (888, 324) with delta (0, 0)
Screenshot: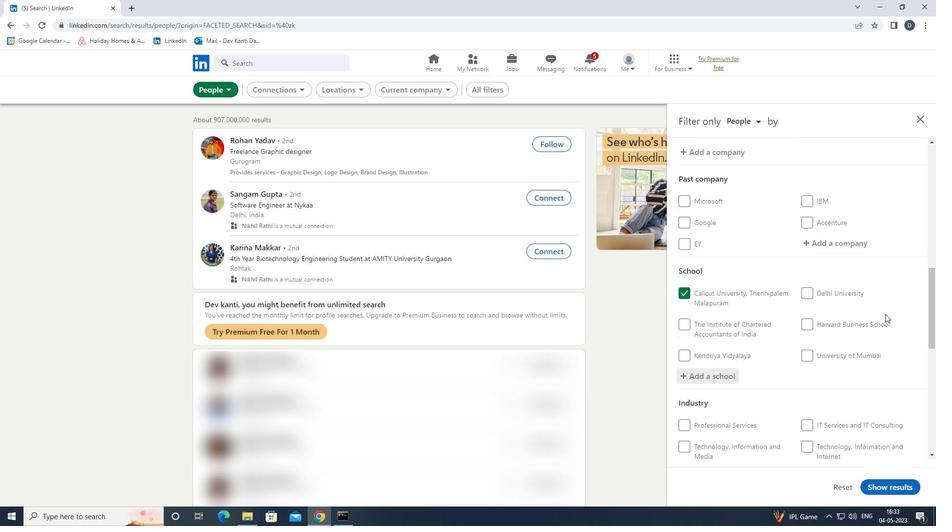
Action: Mouse moved to (887, 326)
Screenshot: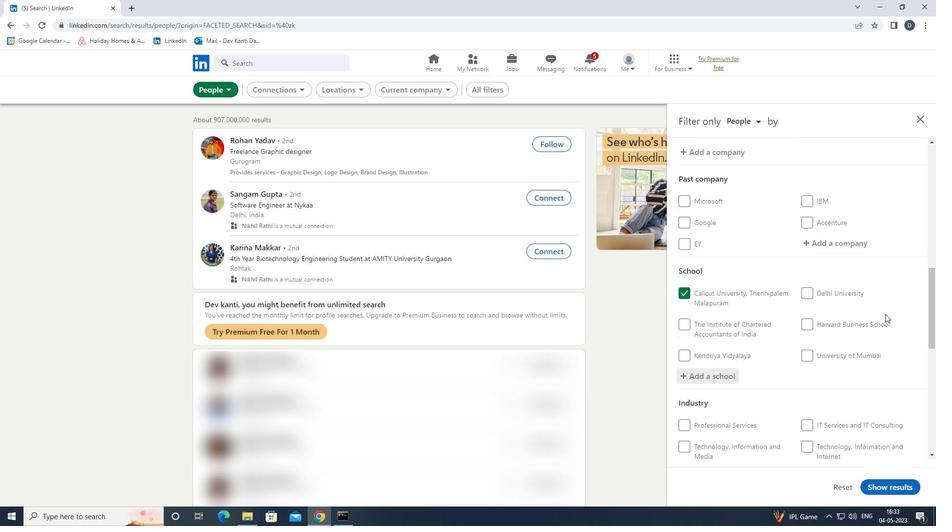 
Action: Mouse scrolled (887, 326) with delta (0, 0)
Screenshot: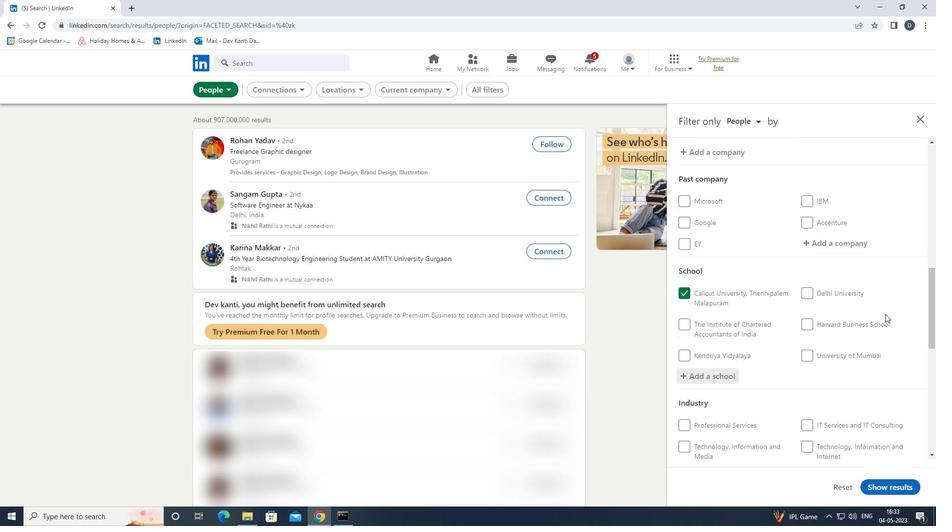 
Action: Mouse moved to (886, 328)
Screenshot: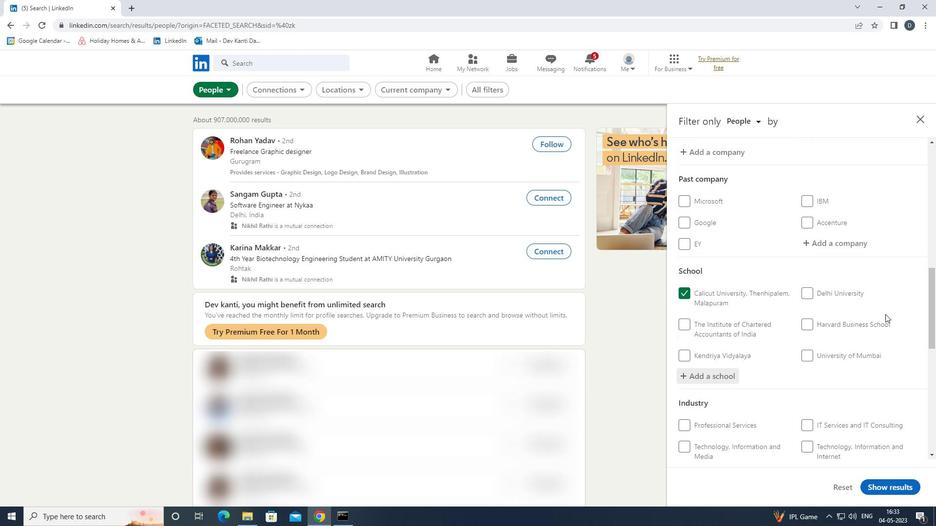 
Action: Mouse scrolled (886, 327) with delta (0, 0)
Screenshot: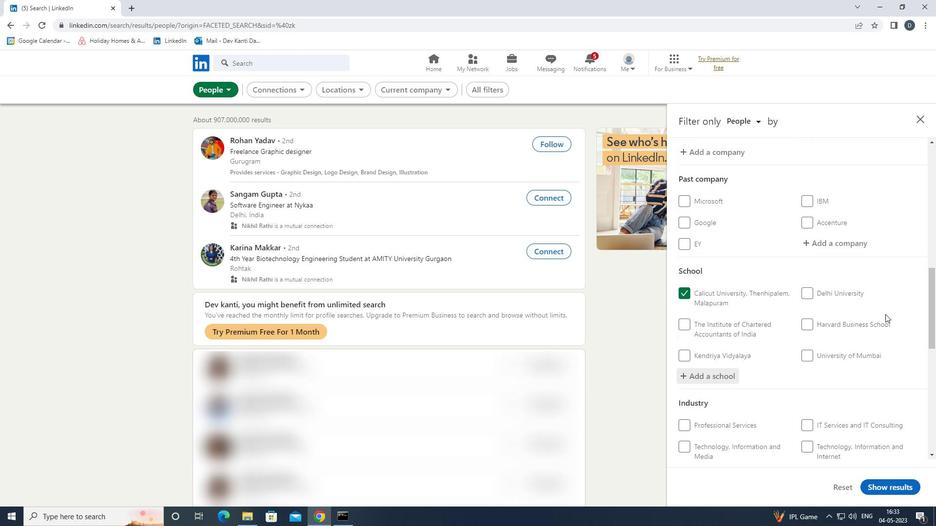 
Action: Mouse moved to (870, 329)
Screenshot: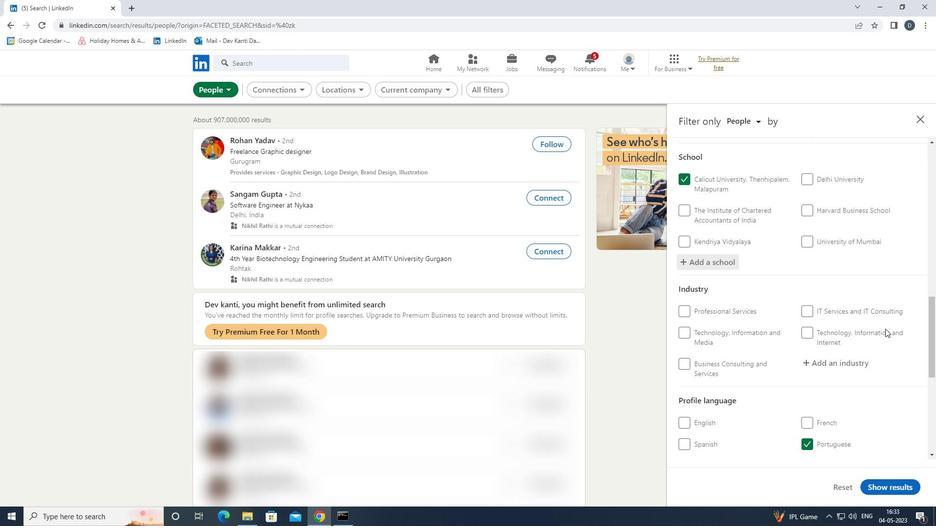 
Action: Mouse scrolled (870, 328) with delta (0, 0)
Screenshot: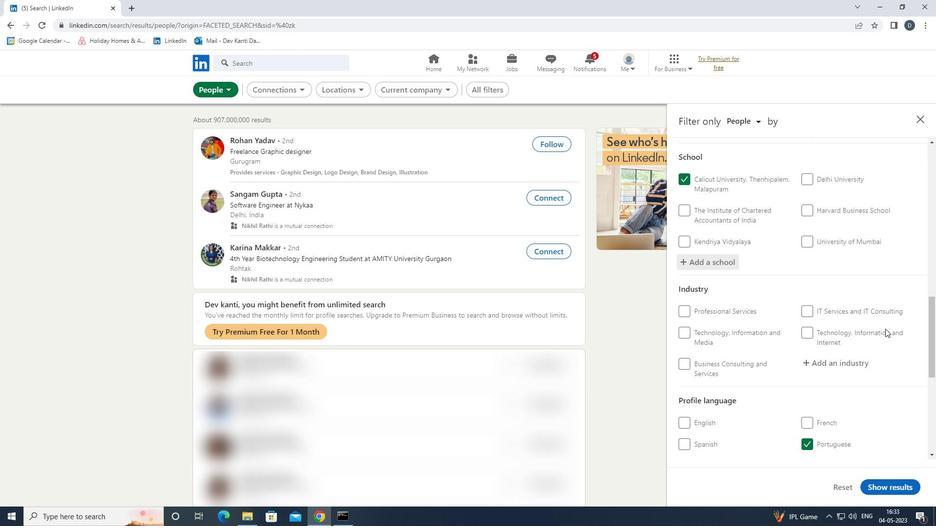 
Action: Mouse moved to (852, 285)
Screenshot: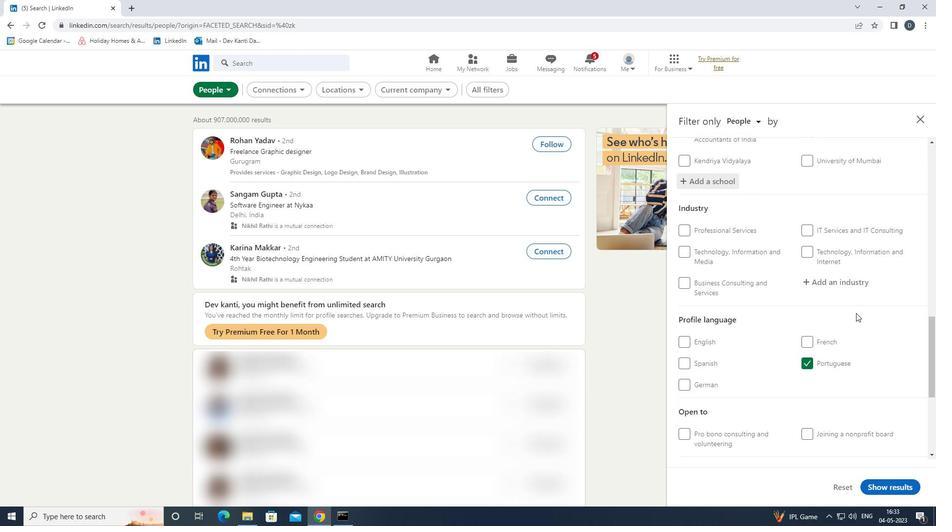 
Action: Mouse pressed left at (852, 285)
Screenshot: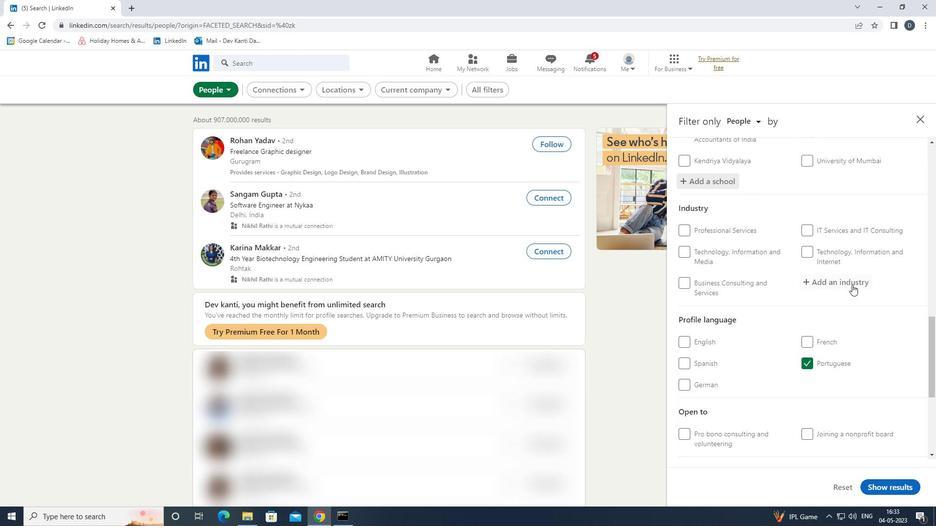 
Action: Mouse moved to (849, 283)
Screenshot: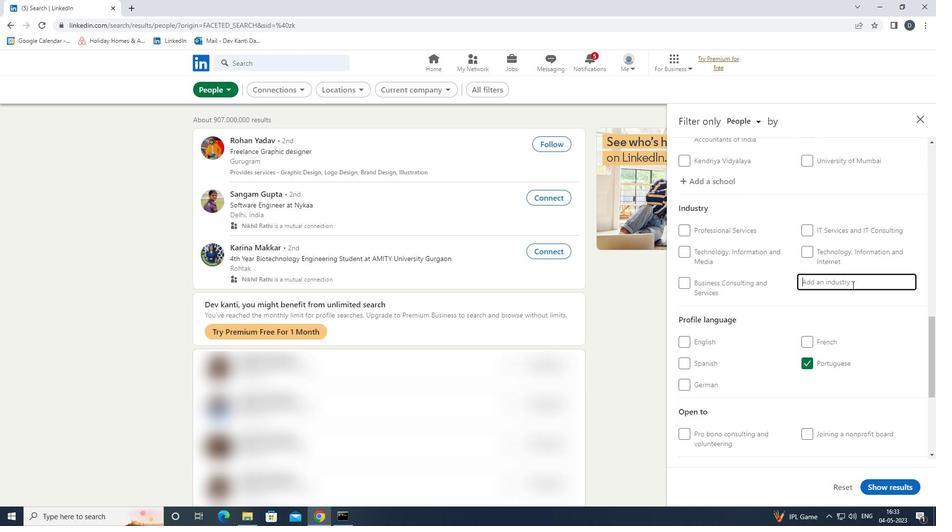 
Action: Key pressed <Key.shift><Key.shift><Key.shift><Key.shift><Key.shift><Key.shift><Key.shift><Key.shift><Key.shift><Key.shift><Key.shift><Key.shift><Key.shift><Key.shift><Key.shift><Key.shift><Key.shift><Key.shift><Key.shift><Key.shift><Key.shift><Key.shift>GROUND<Key.space><Key.shift>PASSE<Key.down><Key.enter>
Screenshot: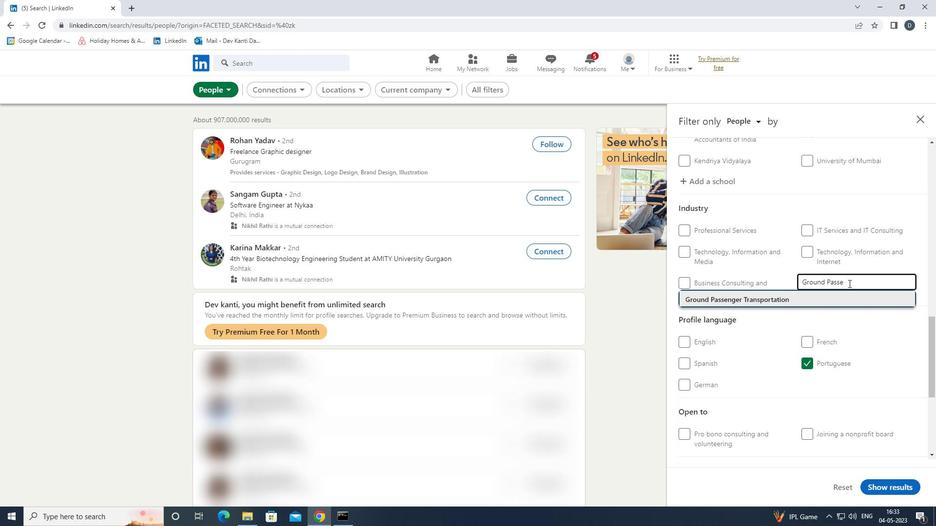 
Action: Mouse scrolled (849, 283) with delta (0, 0)
Screenshot: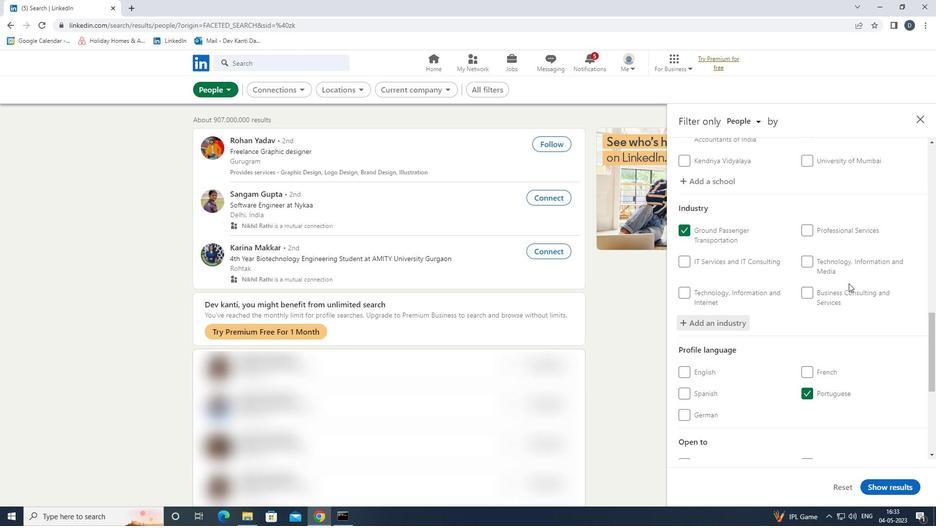 
Action: Mouse moved to (841, 299)
Screenshot: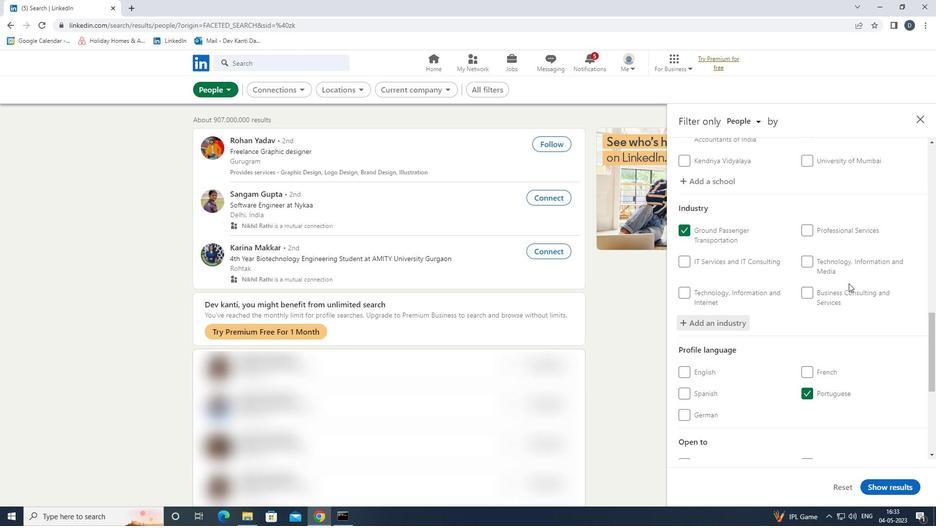 
Action: Mouse scrolled (841, 298) with delta (0, 0)
Screenshot: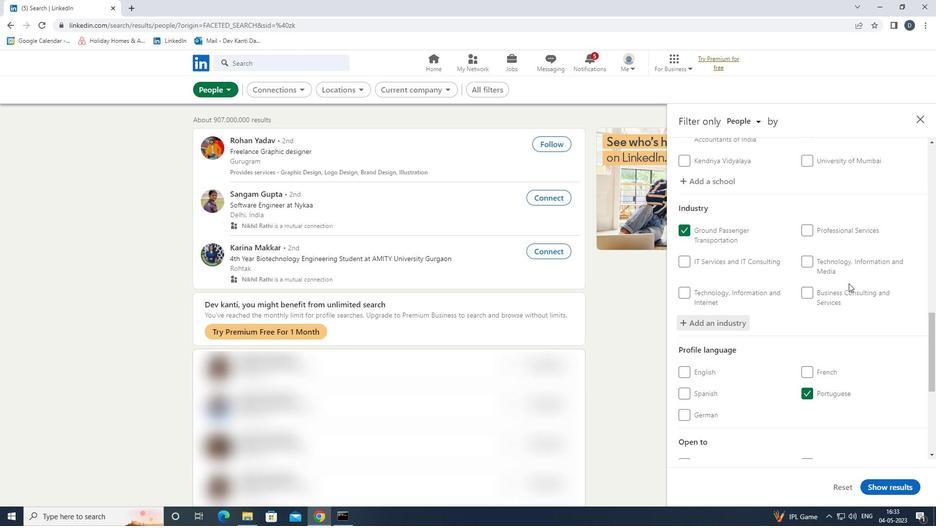 
Action: Mouse moved to (838, 304)
Screenshot: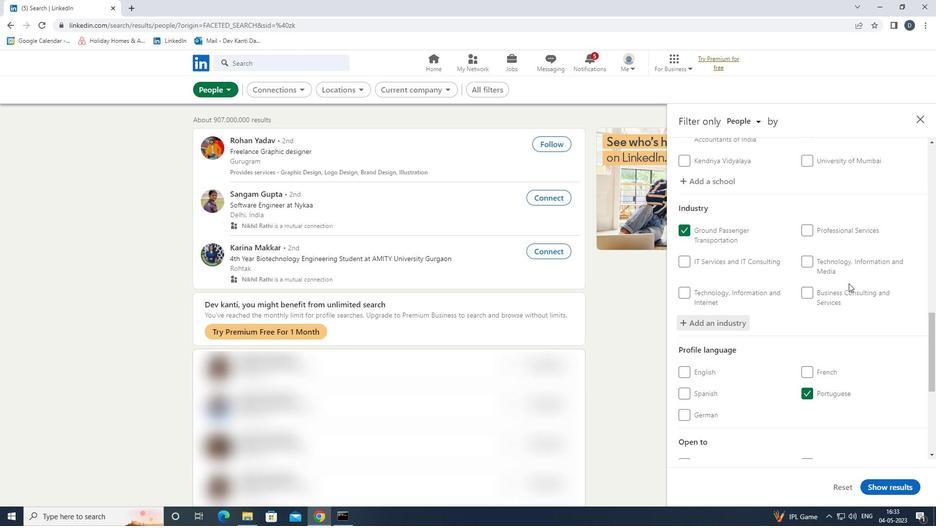 
Action: Mouse scrolled (838, 303) with delta (0, 0)
Screenshot: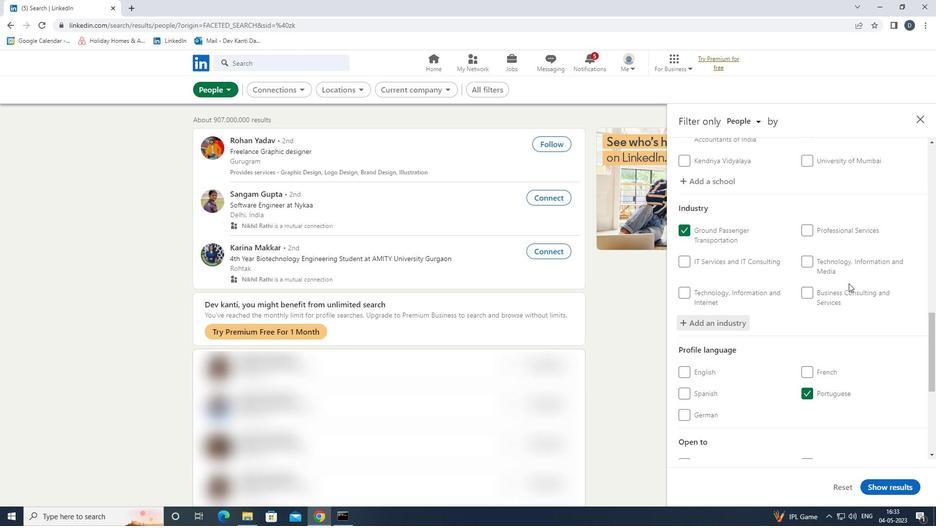
Action: Mouse moved to (836, 305)
Screenshot: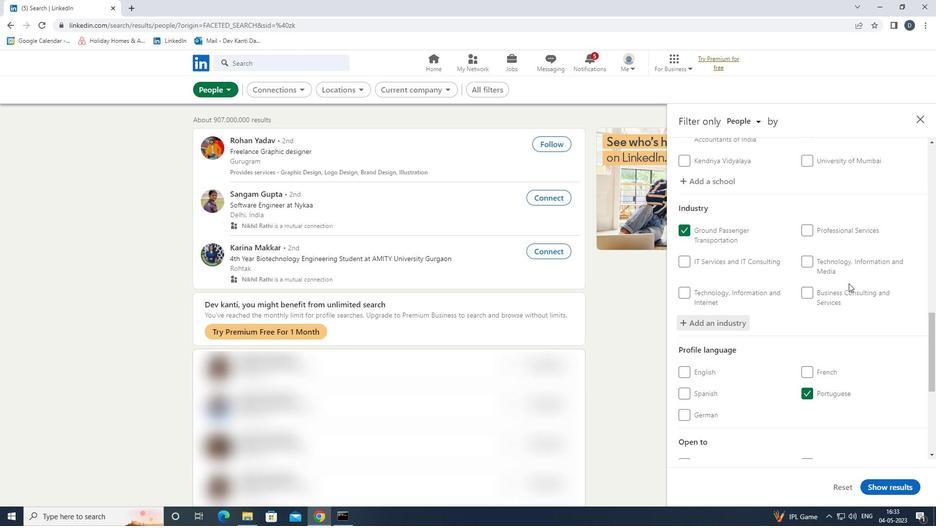
Action: Mouse scrolled (836, 305) with delta (0, 0)
Screenshot: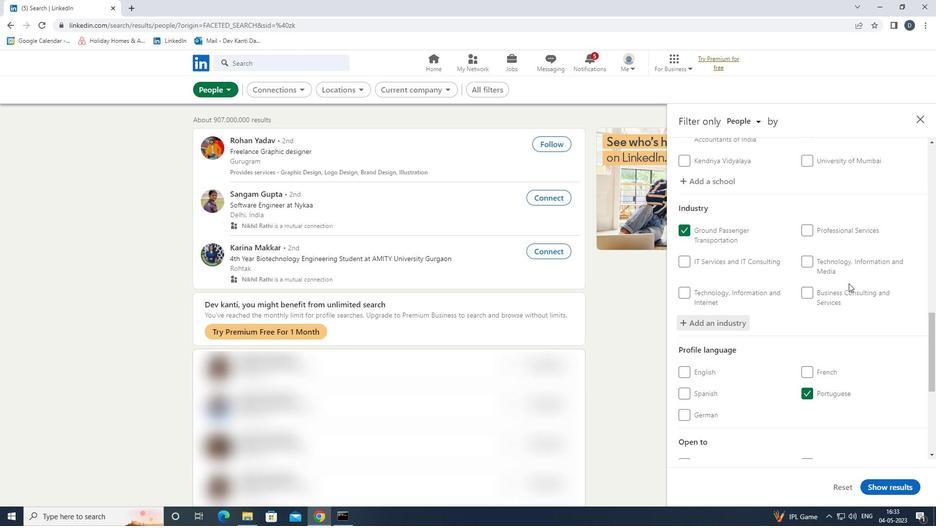 
Action: Mouse moved to (836, 304)
Screenshot: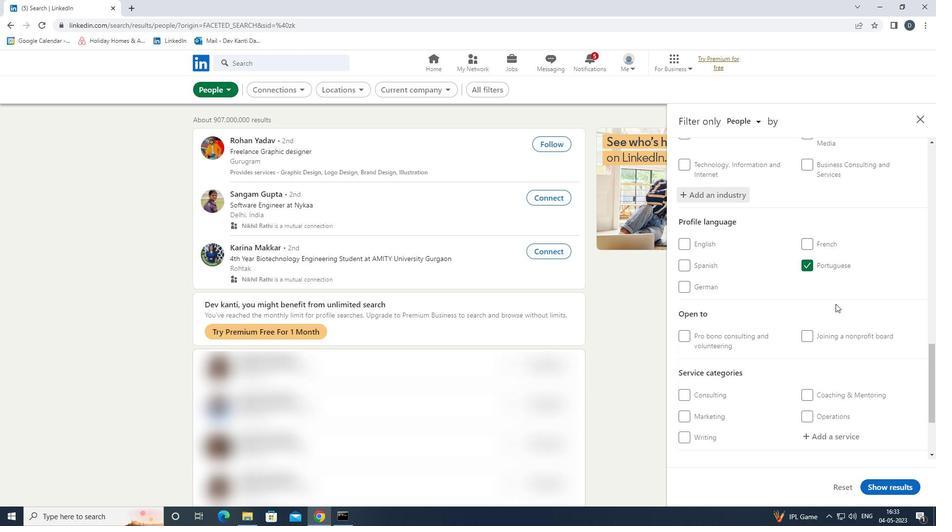 
Action: Mouse scrolled (836, 303) with delta (0, 0)
Screenshot: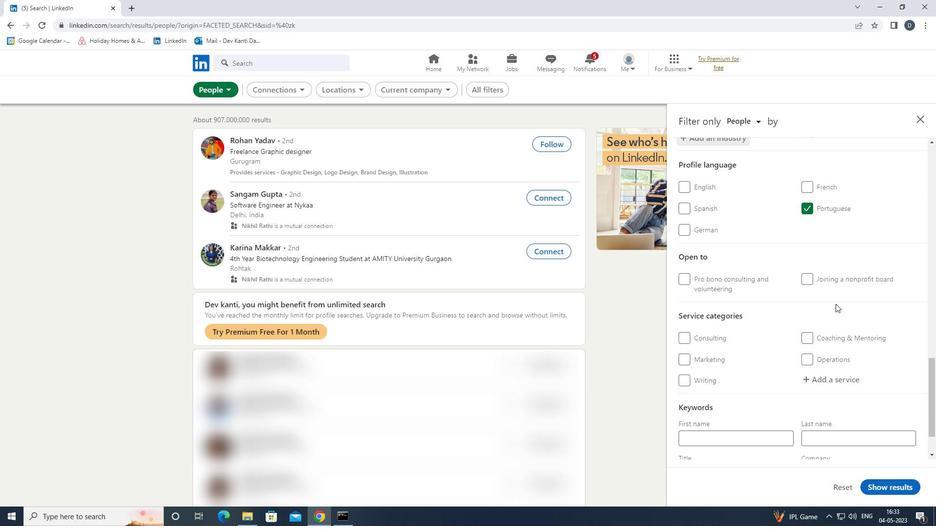 
Action: Mouse moved to (836, 314)
Screenshot: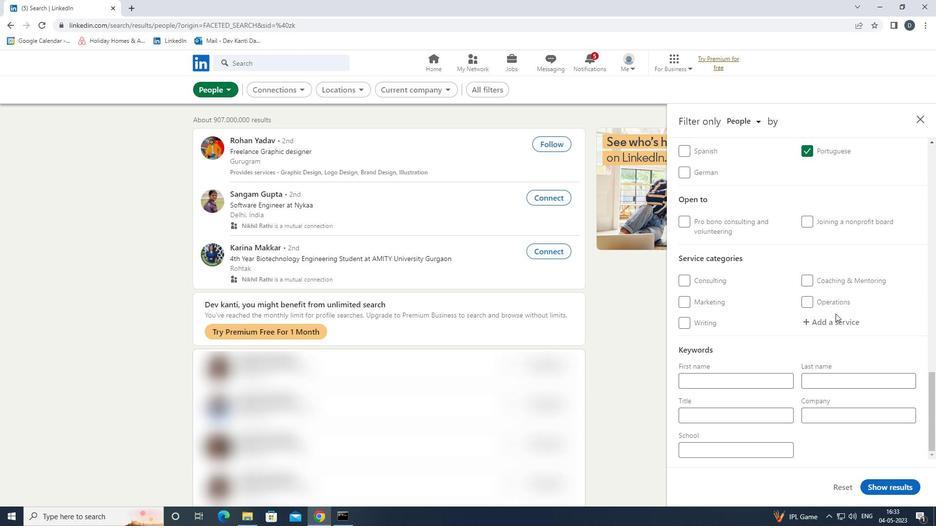 
Action: Mouse pressed left at (836, 314)
Screenshot: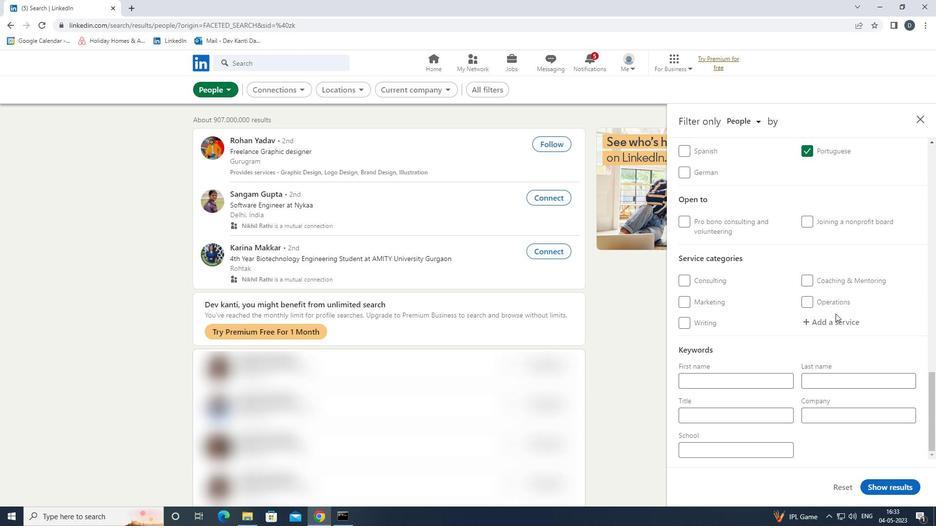 
Action: Key pressed <Key.shift><Key.shift><Key.shift><Key.shift>MARKETING<Key.enter>
Screenshot: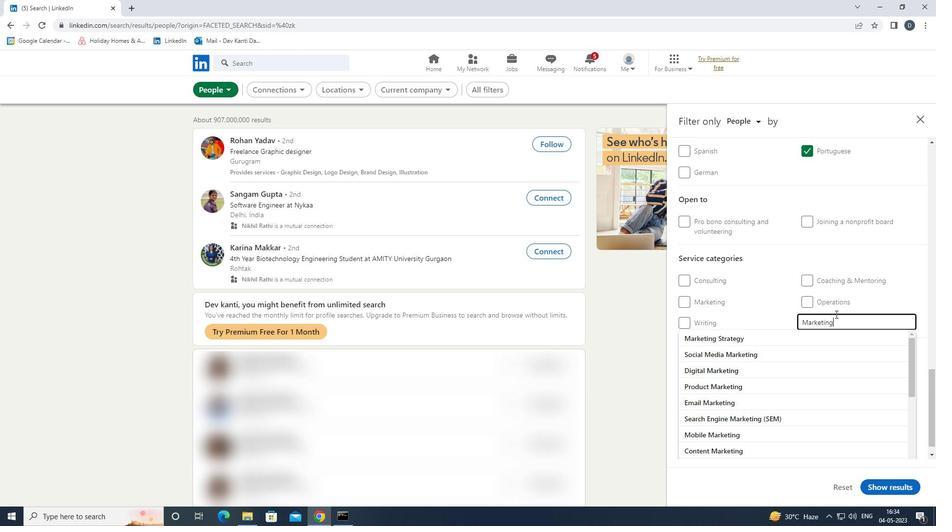 
Action: Mouse moved to (836, 315)
Screenshot: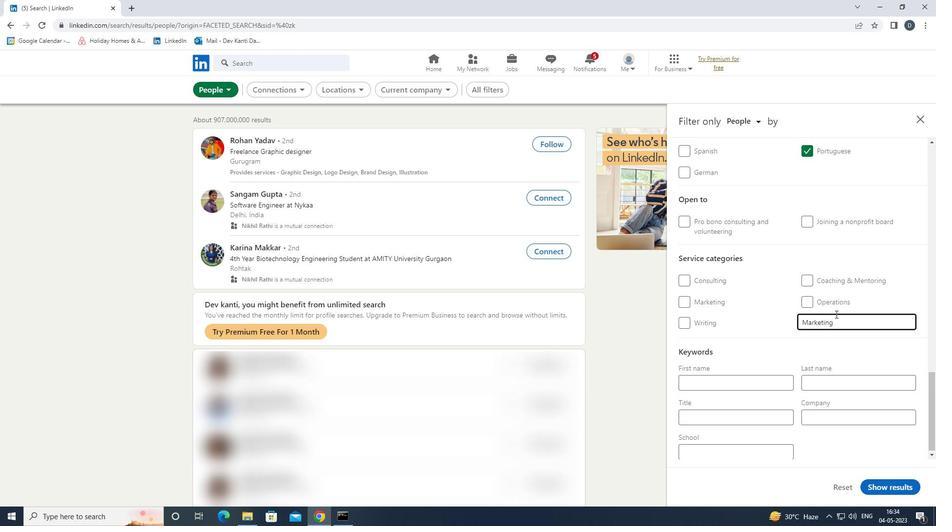 
Action: Mouse scrolled (836, 314) with delta (0, 0)
Screenshot: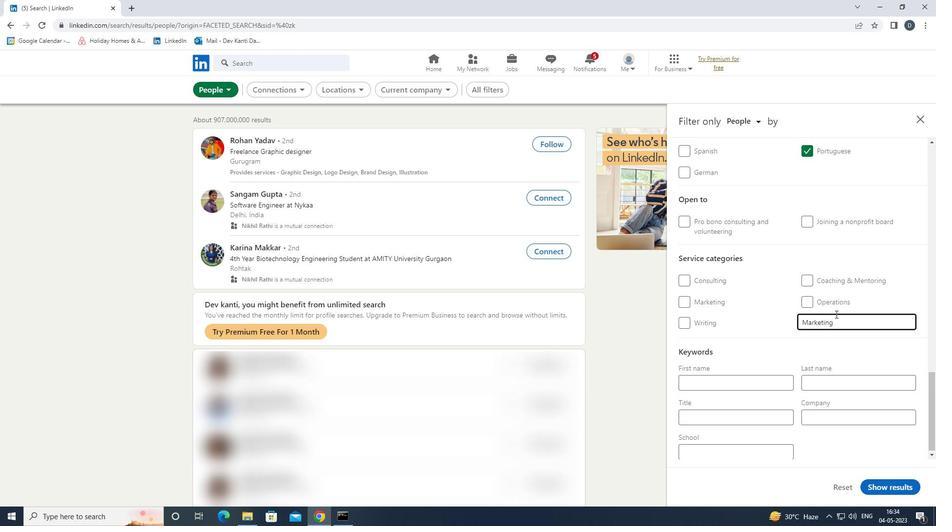 
Action: Mouse moved to (832, 324)
Screenshot: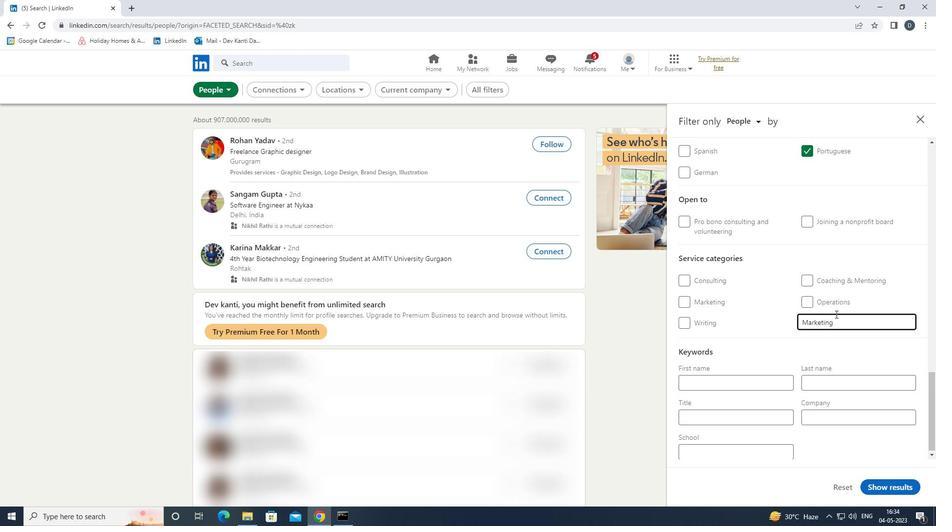 
Action: Mouse scrolled (832, 324) with delta (0, 0)
Screenshot: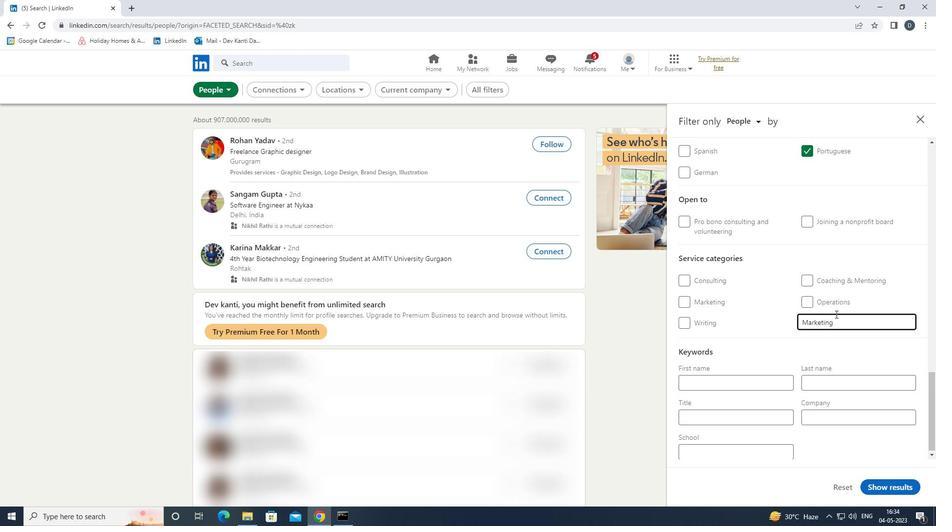 
Action: Mouse moved to (830, 327)
Screenshot: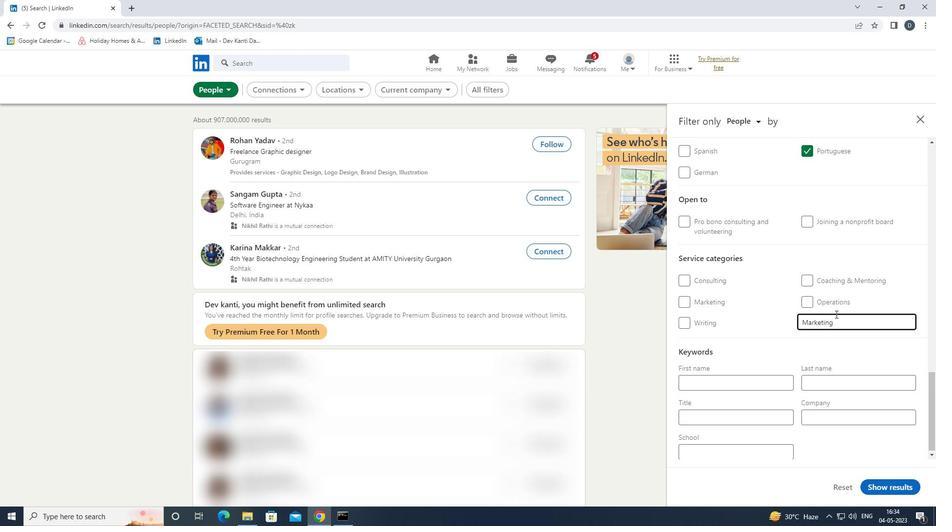 
Action: Mouse scrolled (830, 327) with delta (0, 0)
Screenshot: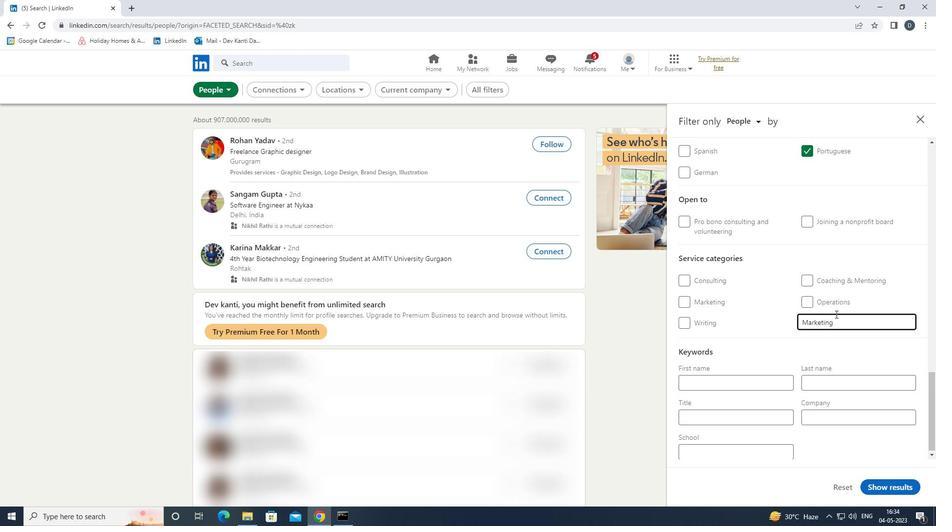 
Action: Mouse moved to (774, 419)
Screenshot: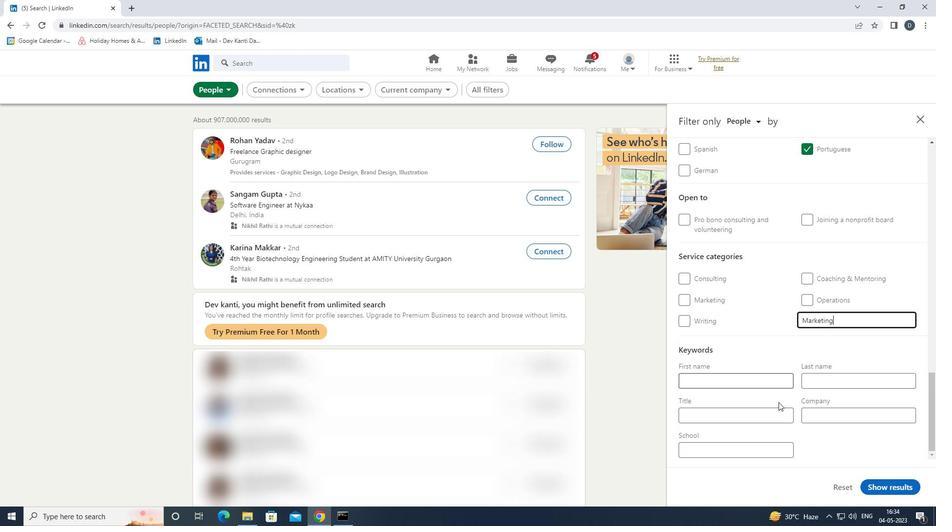 
Action: Mouse pressed left at (774, 419)
Screenshot: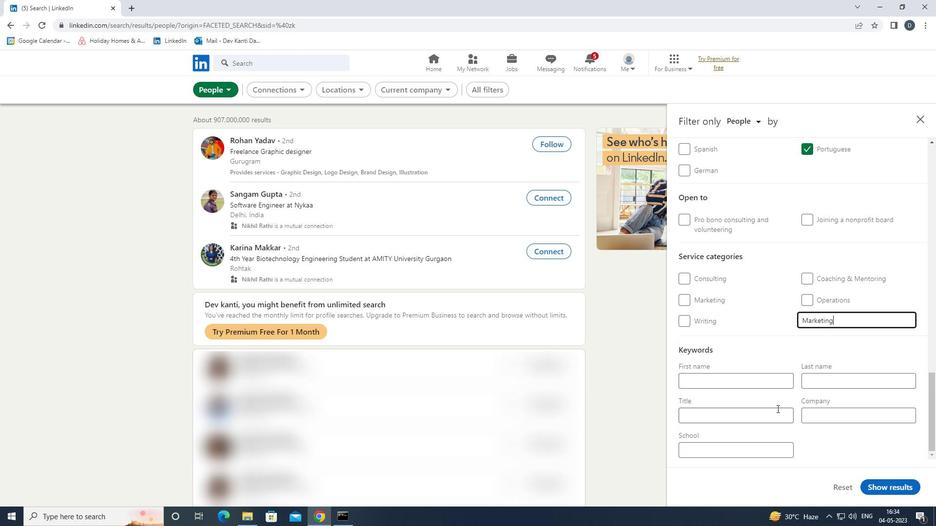 
Action: Key pressed <Key.shift><Key.shift><Key.shift><Key.shift><Key.shift><Key.shift><Key.shift>PROGRAM<Key.space><Key.shift>MANAGER
Screenshot: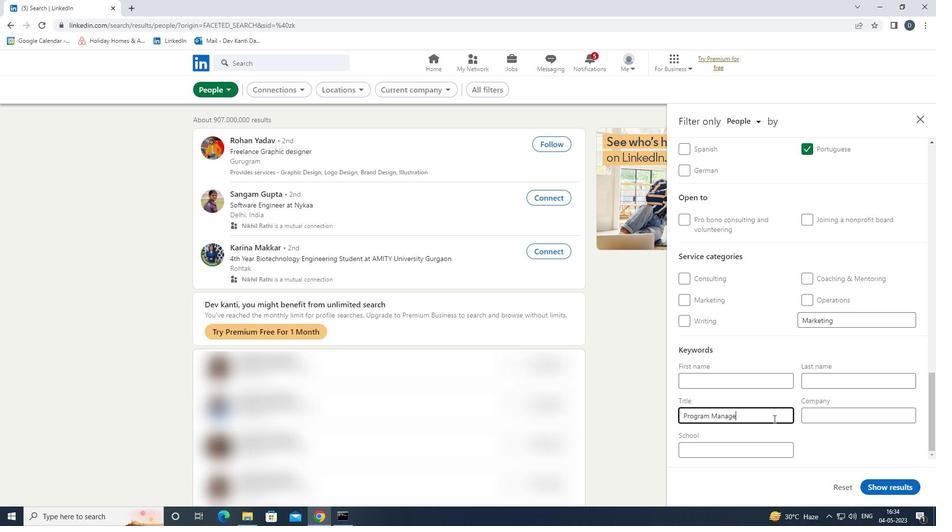 
Action: Mouse moved to (892, 487)
Screenshot: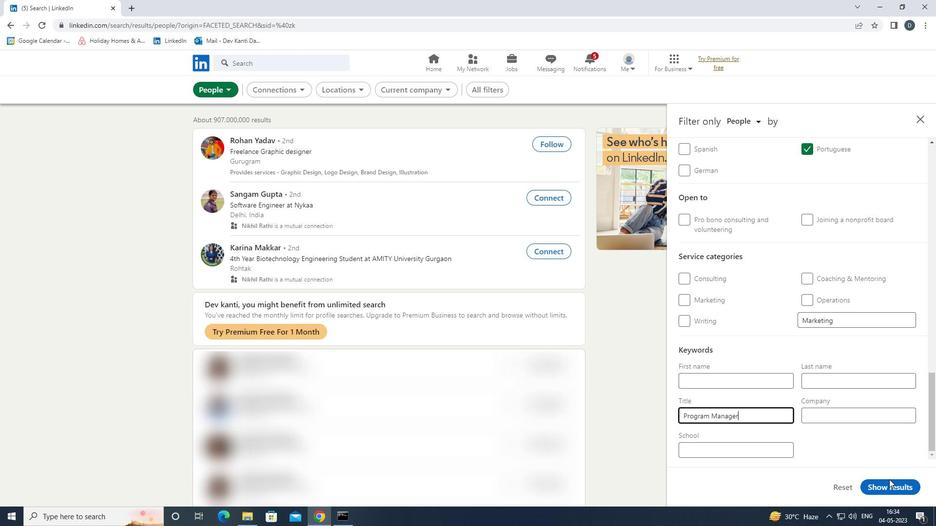 
Action: Mouse pressed left at (892, 487)
Screenshot: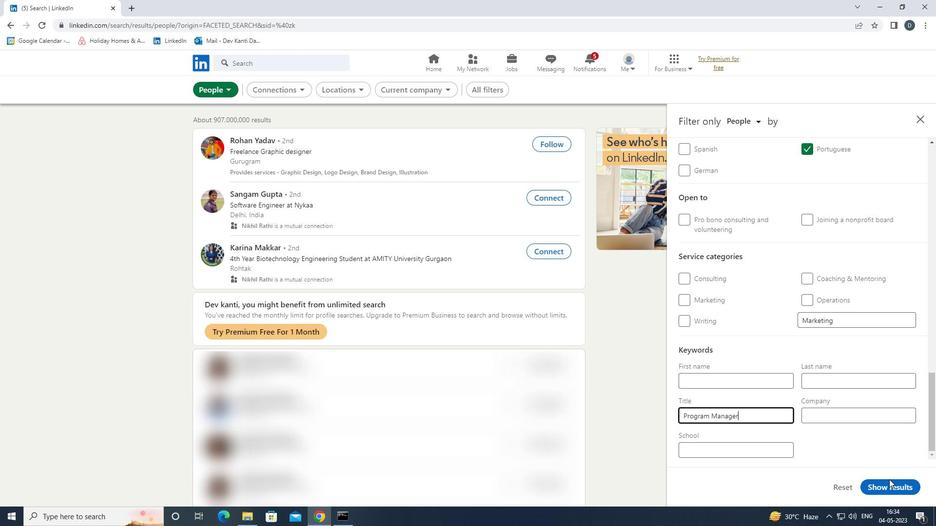 
Action: Mouse moved to (581, 289)
Screenshot: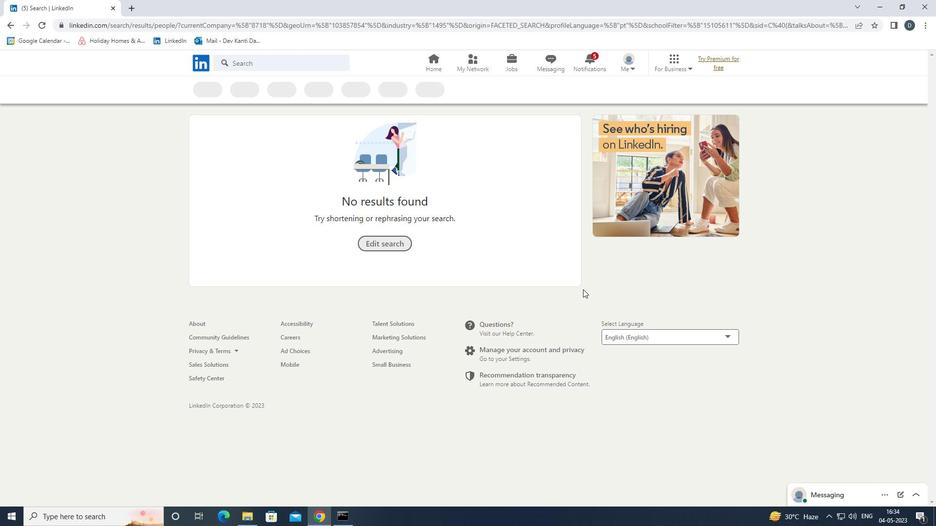 
